 Task: Add Attachment from "Attach a link" to Card Card0000000112 in Board Board0000000028 in Workspace WS0000000010 in Trello. Add Cover Red to Card Card0000000112 in Board Board0000000028 in Workspace WS0000000010 in Trello. Add "Join Card" Button Button0000000112  to Card Card0000000112 in Board Board0000000028 in Workspace WS0000000010 in Trello. Add Description DS0000000112 to Card Card0000000112 in Board Board0000000028 in Workspace WS0000000010 in Trello. Add Comment CM0000000112 to Card Card0000000112 in Board Board0000000028 in Workspace WS0000000010 in Trello
Action: Mouse moved to (375, 573)
Screenshot: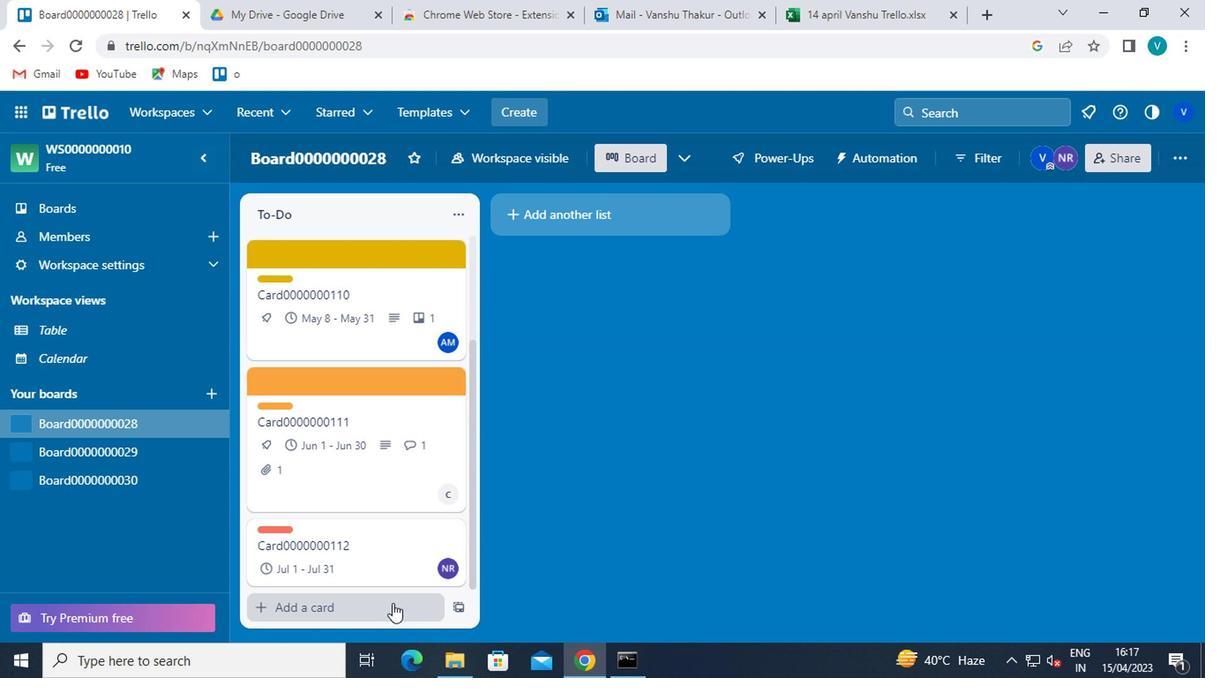 
Action: Mouse pressed left at (375, 573)
Screenshot: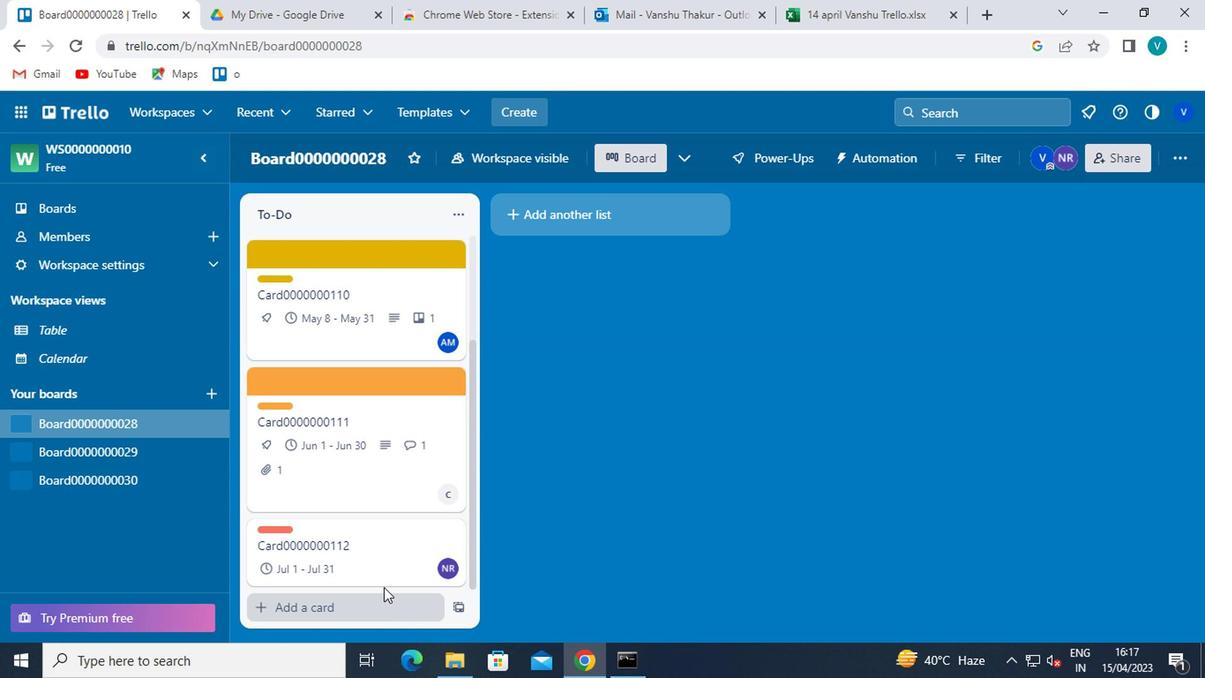 
Action: Mouse moved to (819, 443)
Screenshot: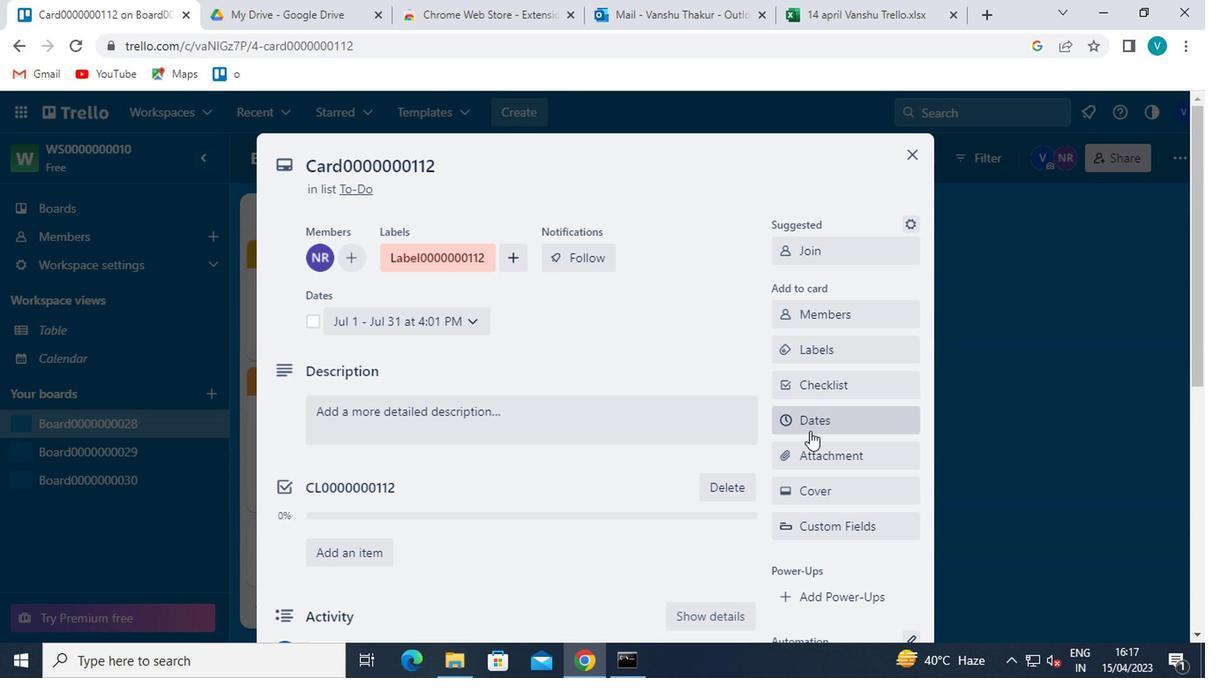 
Action: Mouse pressed left at (819, 443)
Screenshot: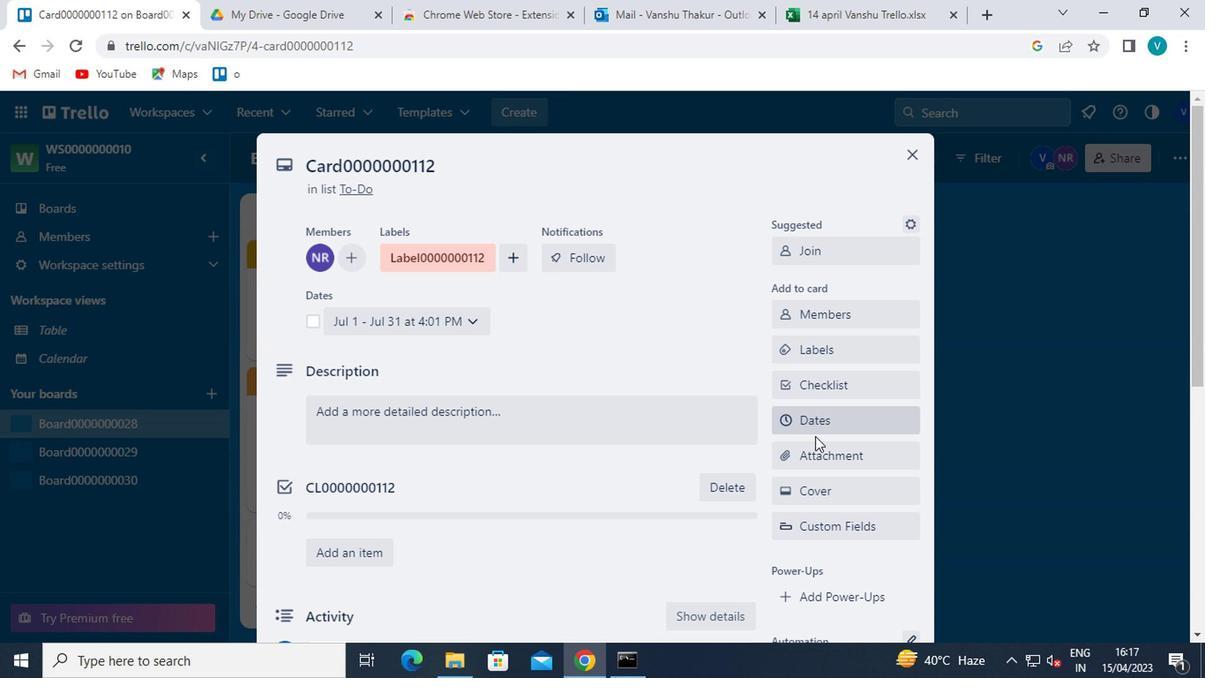
Action: Mouse moved to (844, 398)
Screenshot: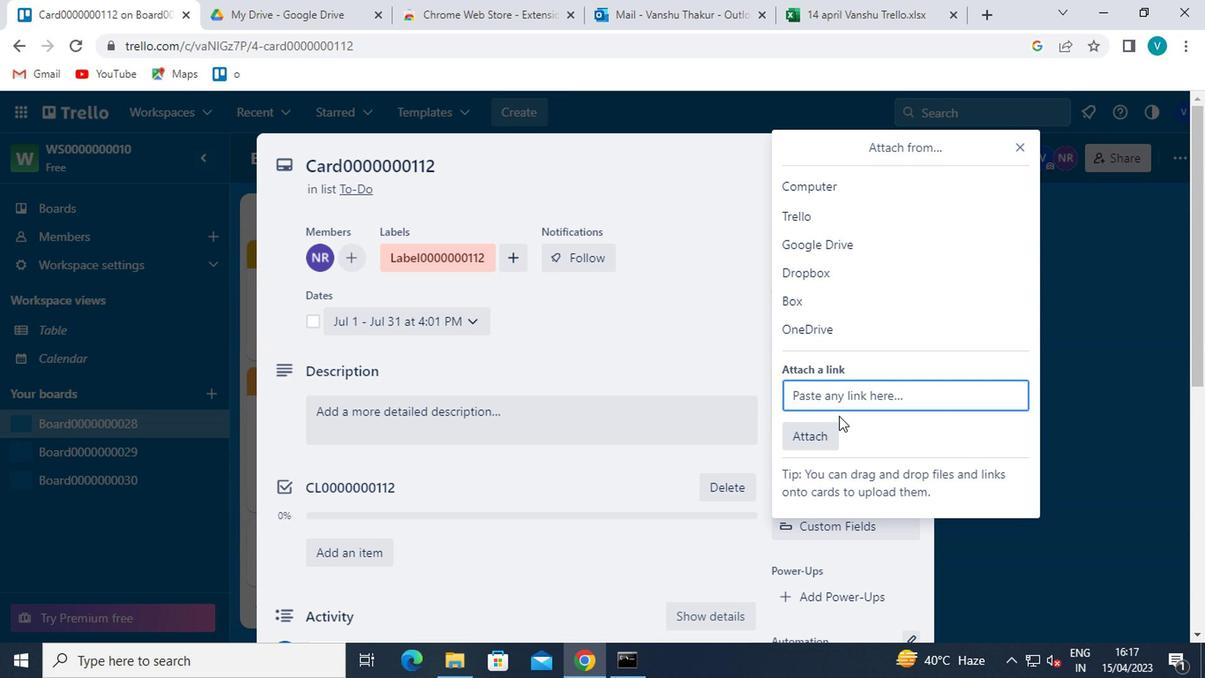 
Action: Mouse pressed left at (844, 398)
Screenshot: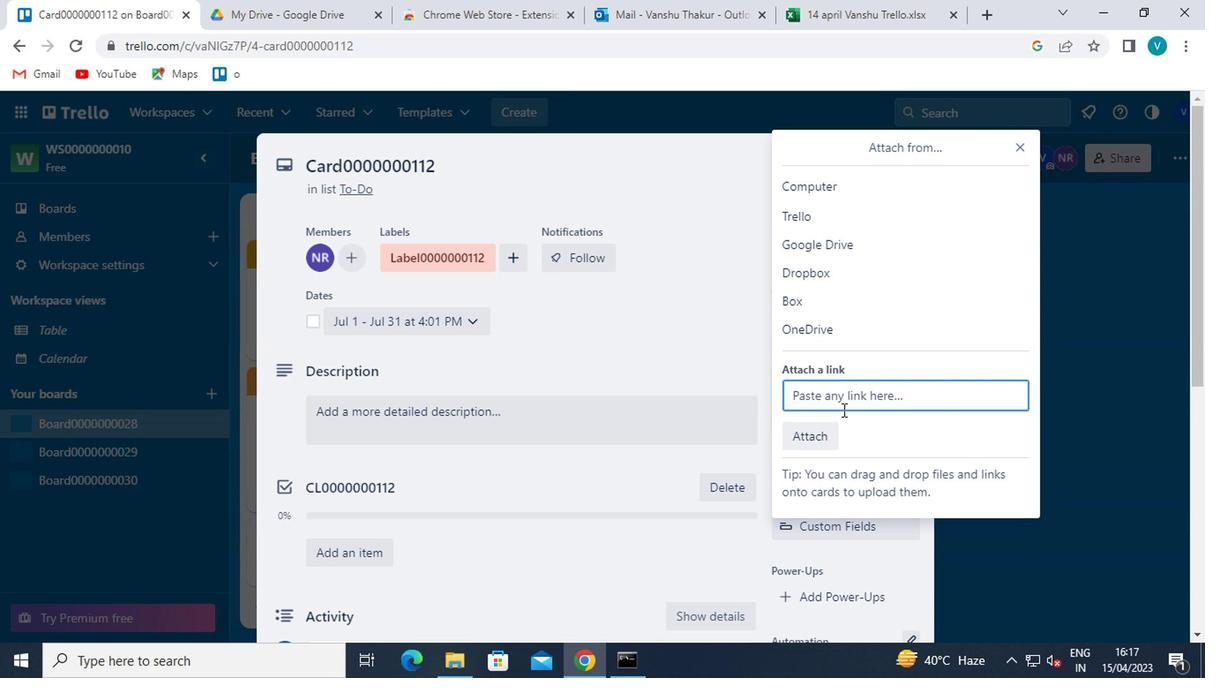 
Action: Key pressed ctrl+V
Screenshot: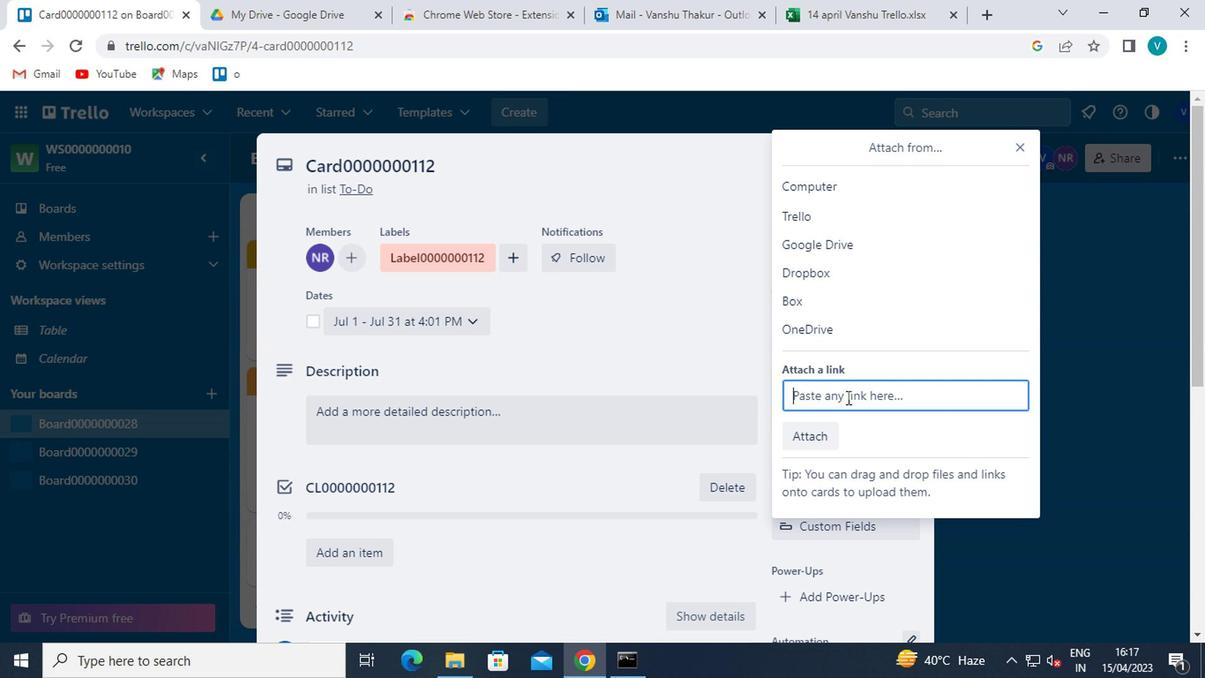 
Action: Mouse moved to (802, 499)
Screenshot: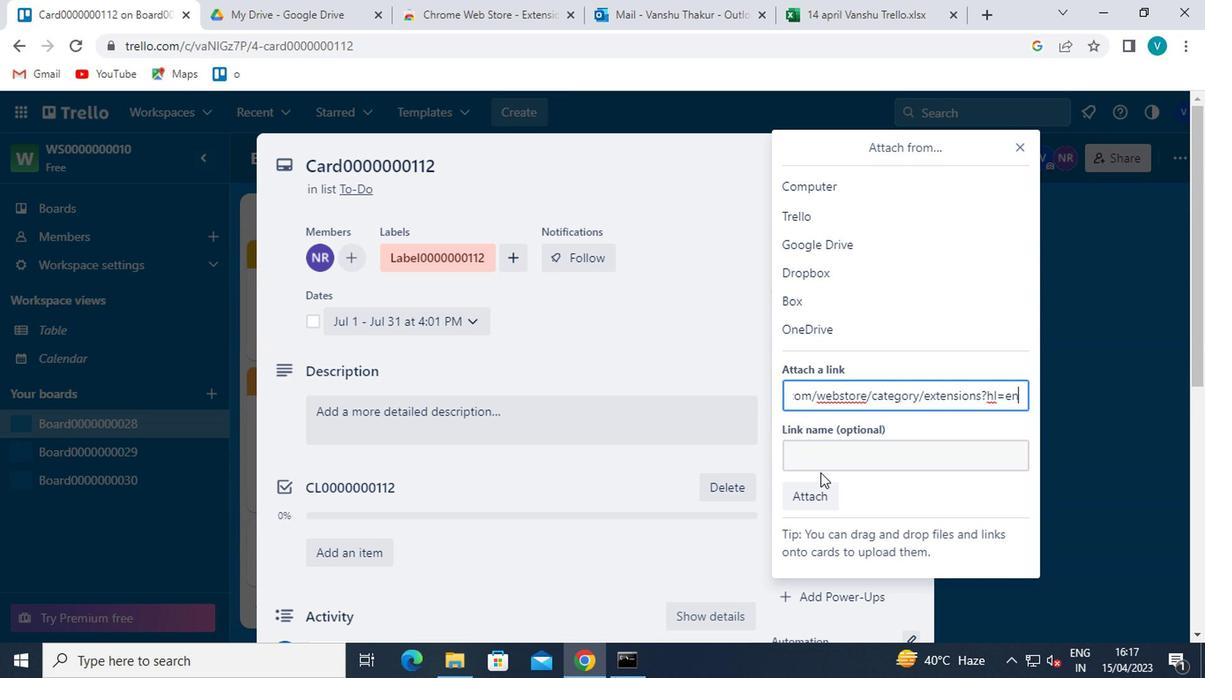 
Action: Mouse pressed left at (802, 499)
Screenshot: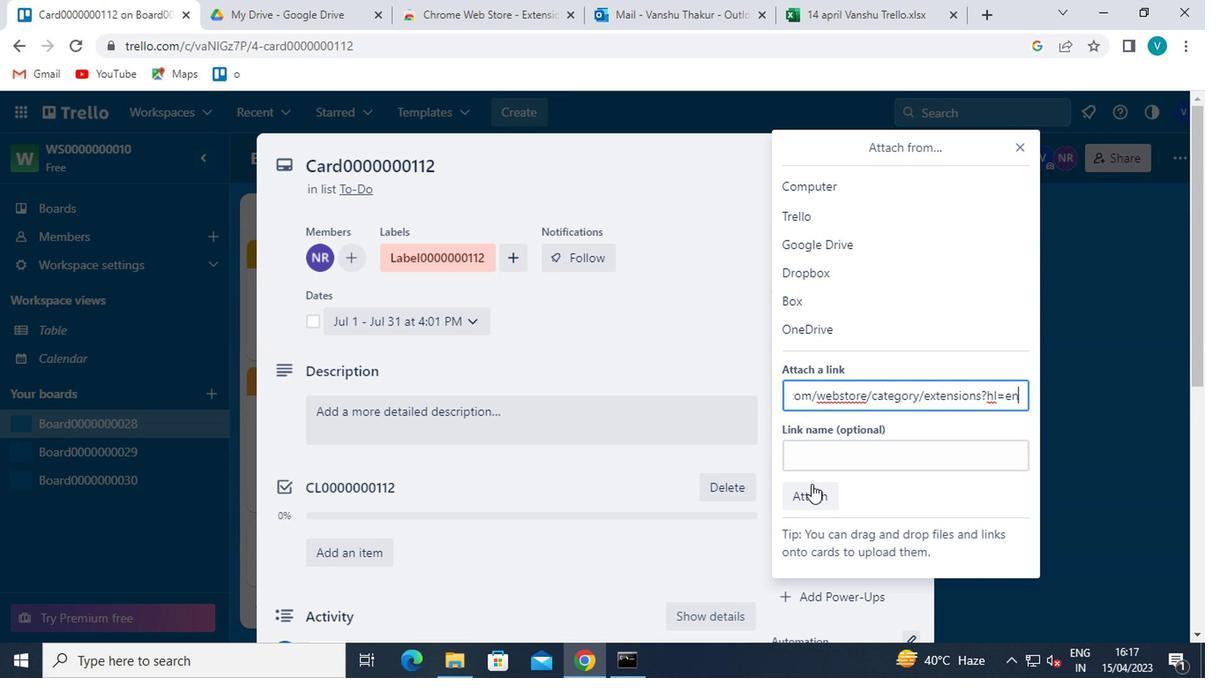 
Action: Mouse moved to (813, 483)
Screenshot: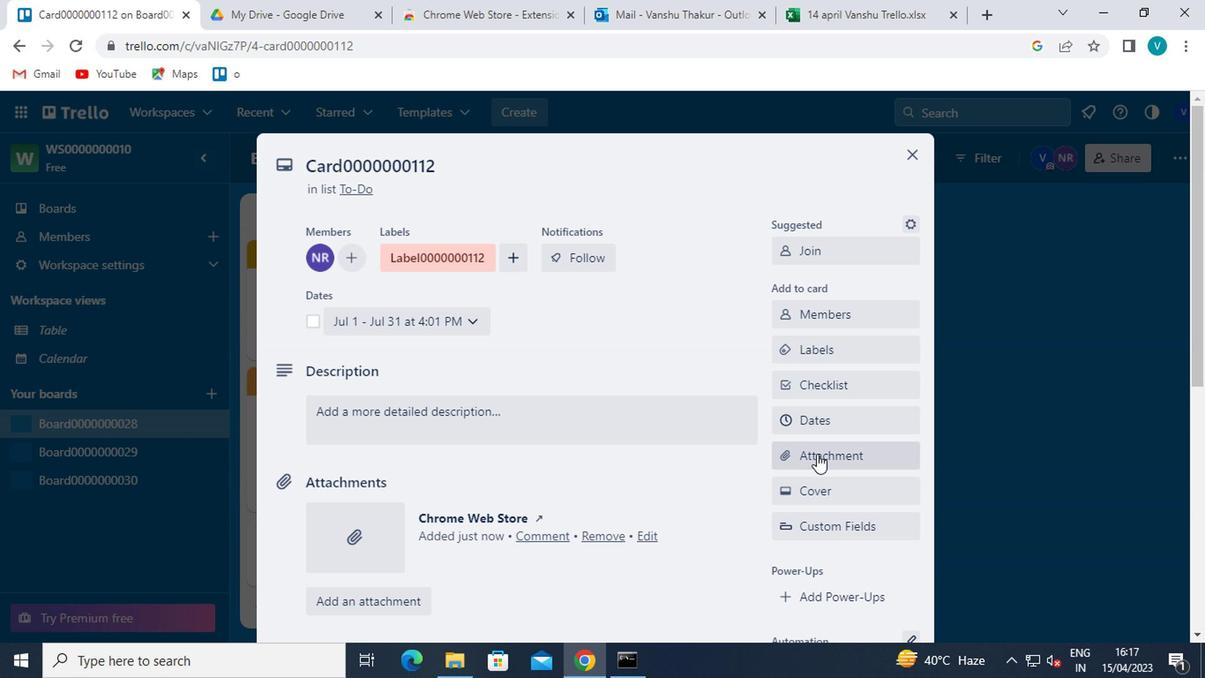 
Action: Mouse pressed left at (813, 483)
Screenshot: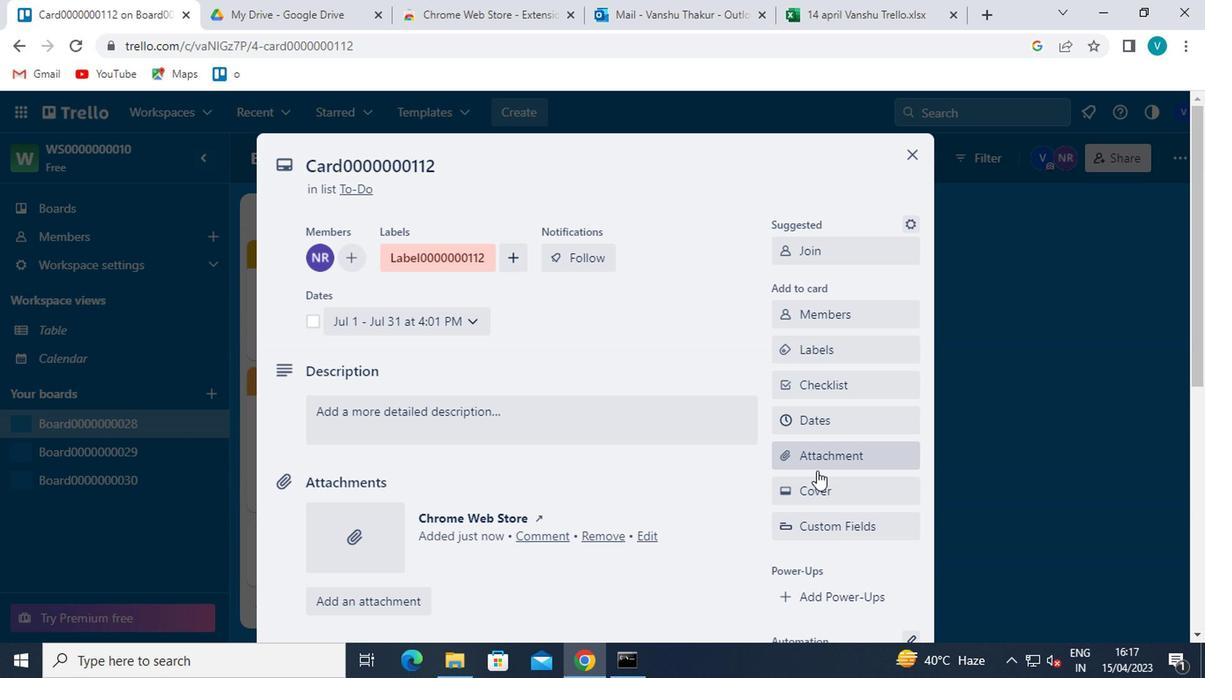
Action: Mouse moved to (960, 306)
Screenshot: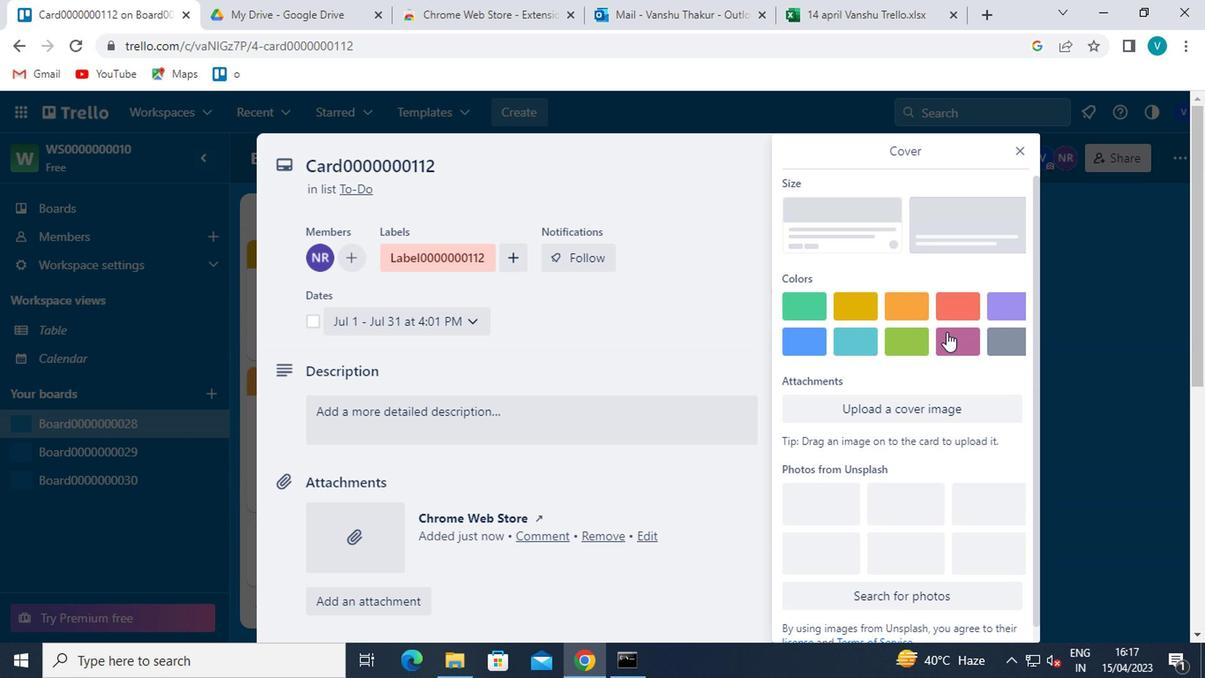 
Action: Mouse pressed left at (960, 306)
Screenshot: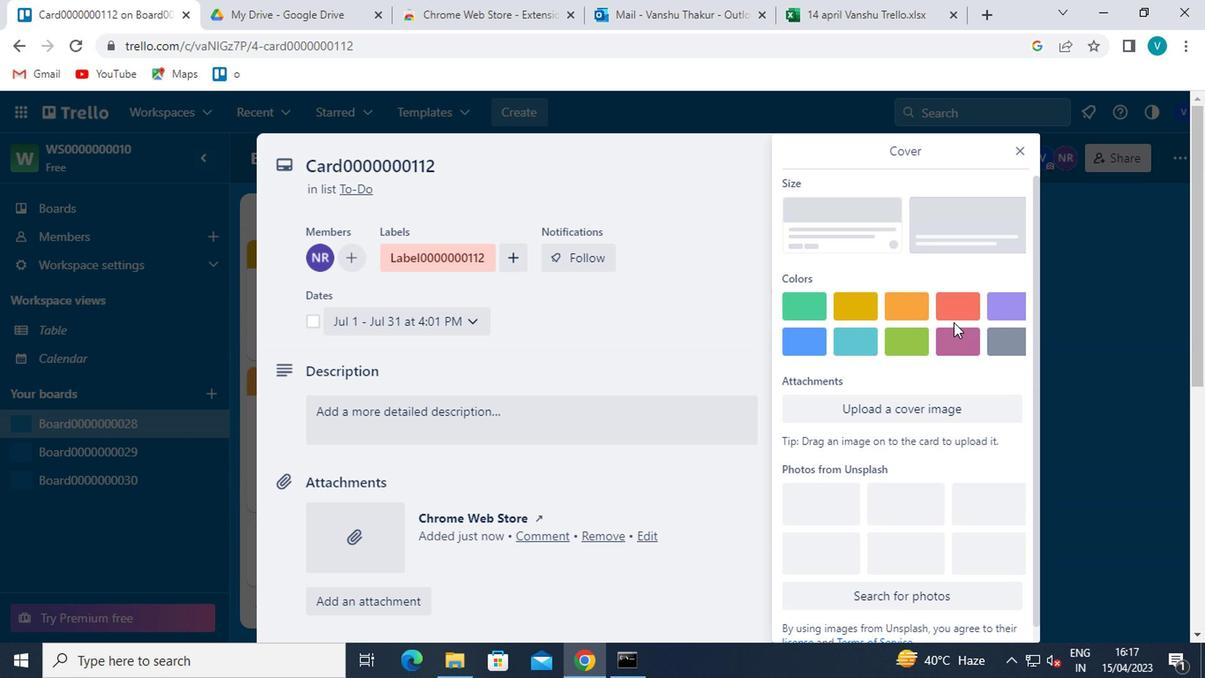 
Action: Mouse moved to (1018, 155)
Screenshot: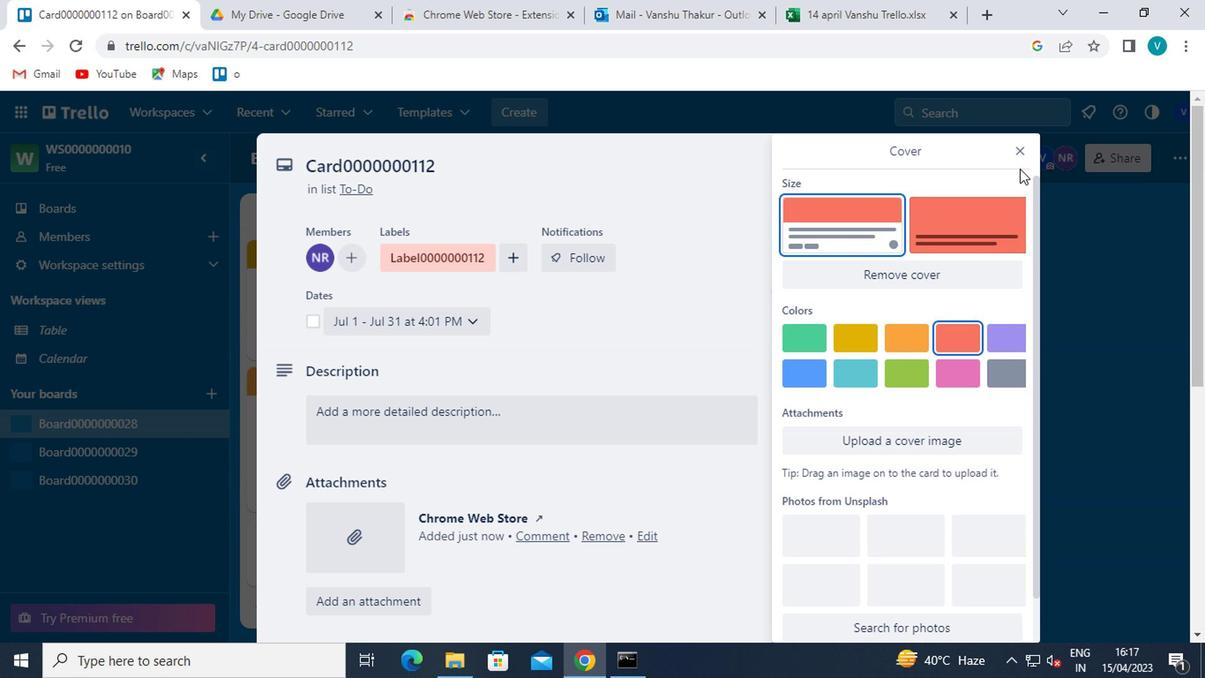 
Action: Mouse pressed left at (1018, 155)
Screenshot: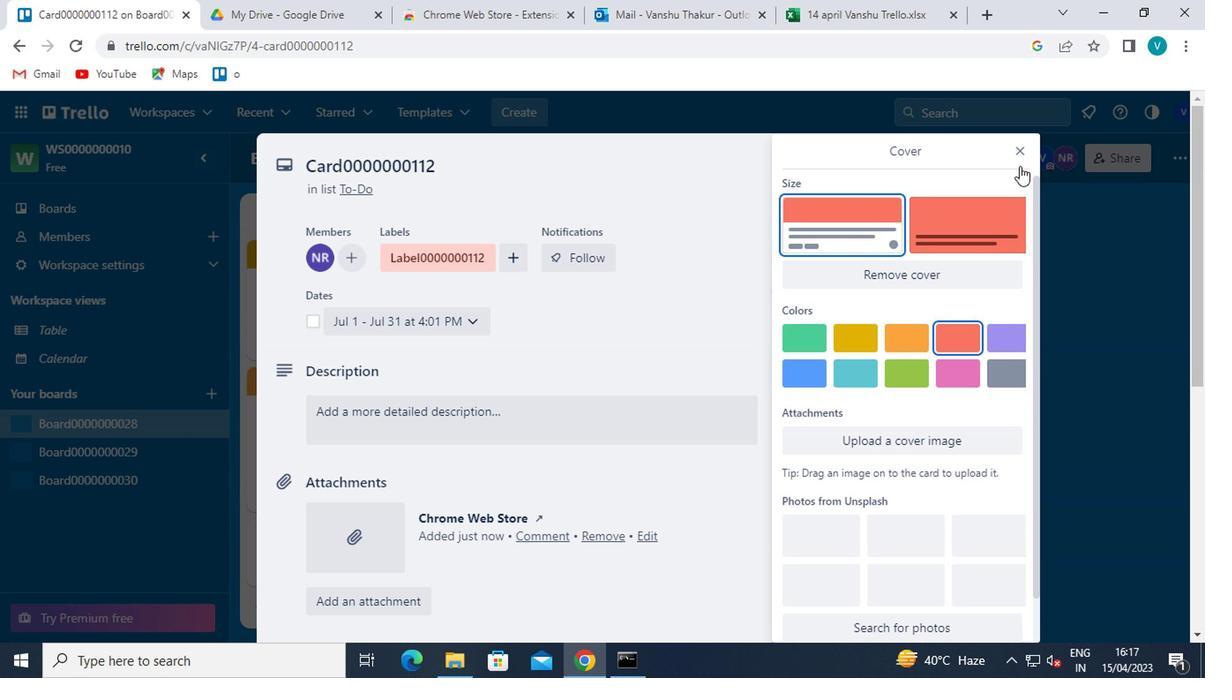 
Action: Mouse moved to (883, 489)
Screenshot: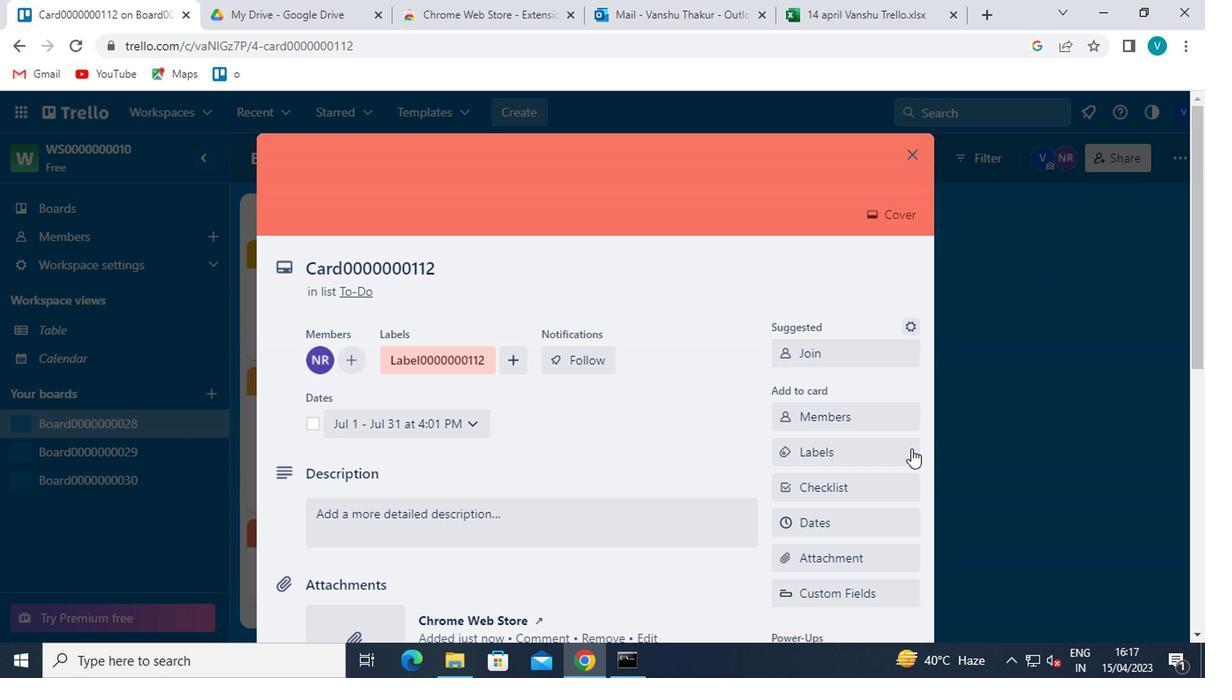 
Action: Mouse scrolled (883, 488) with delta (0, -1)
Screenshot: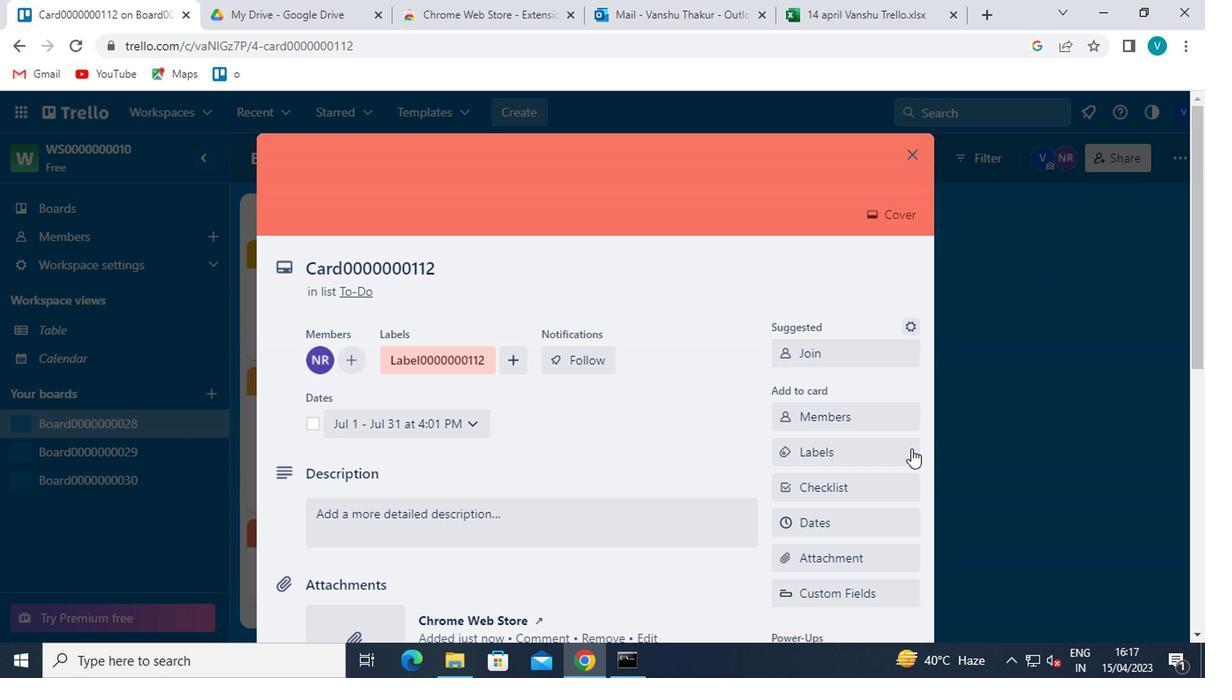 
Action: Mouse moved to (881, 490)
Screenshot: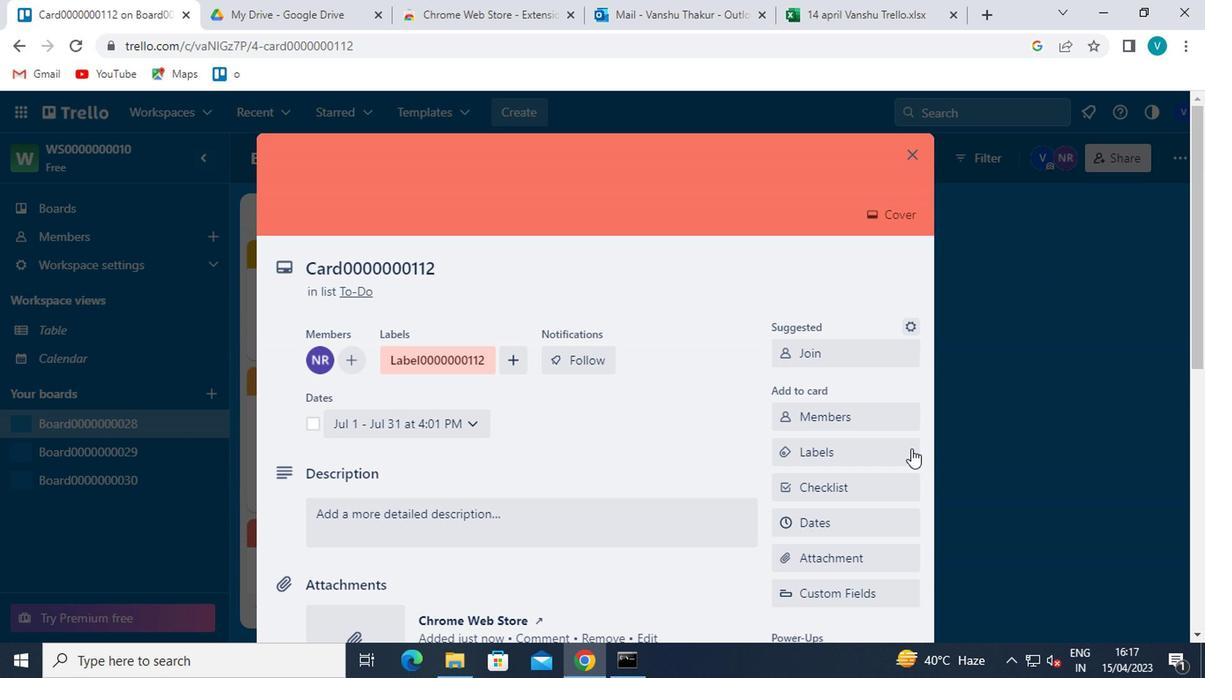
Action: Mouse scrolled (881, 489) with delta (0, 0)
Screenshot: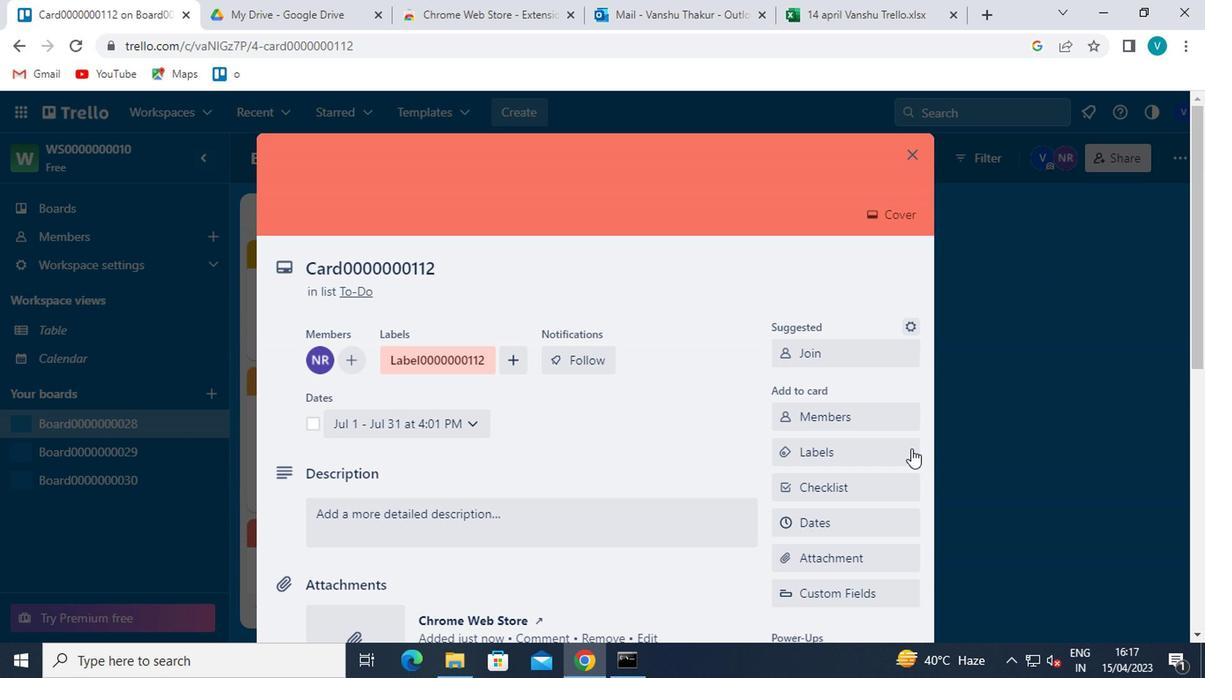 
Action: Mouse moved to (881, 491)
Screenshot: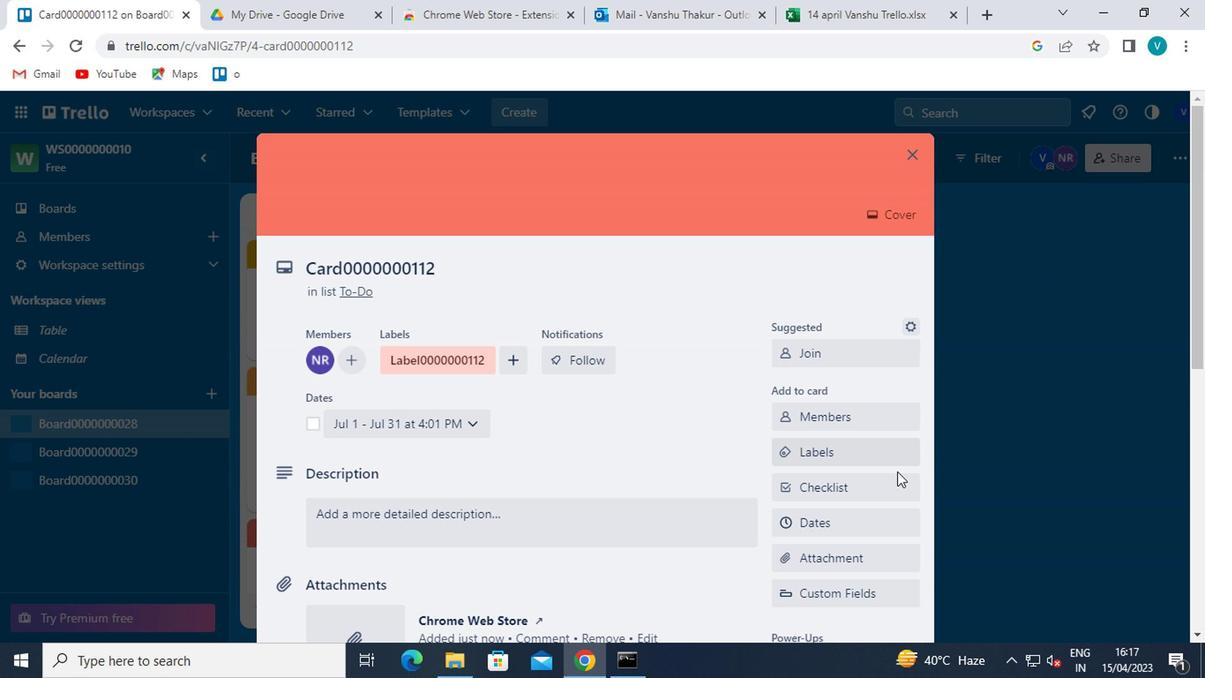 
Action: Mouse scrolled (881, 490) with delta (0, -1)
Screenshot: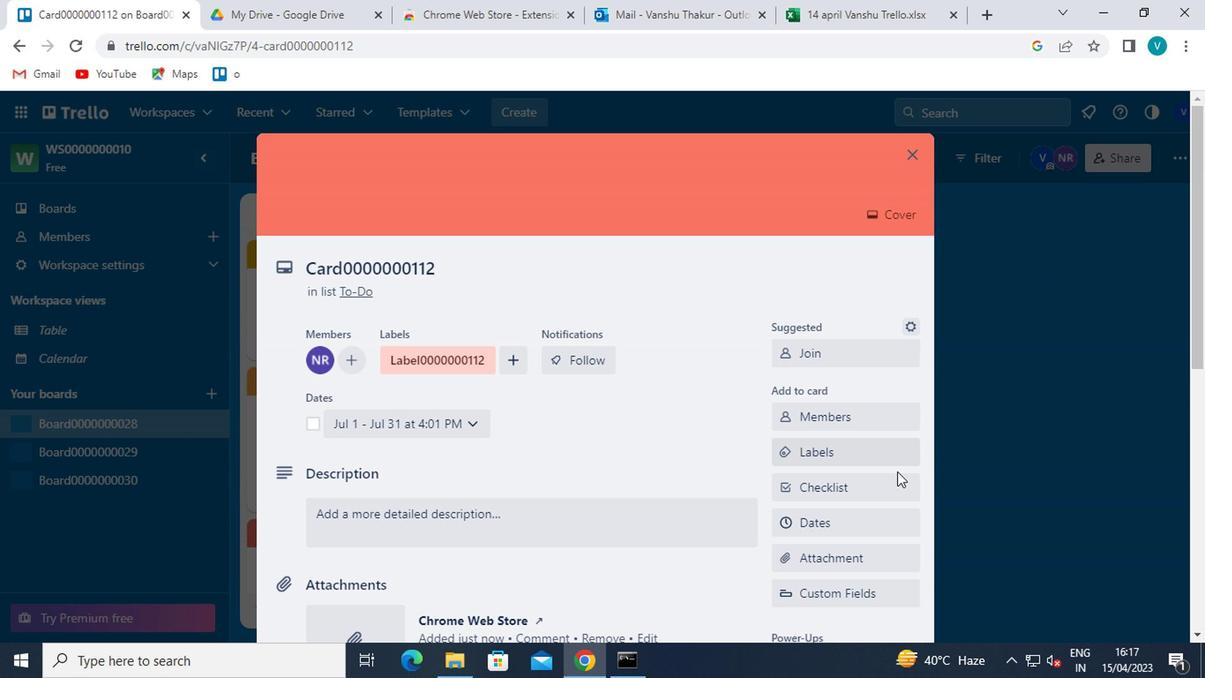 
Action: Mouse moved to (826, 589)
Screenshot: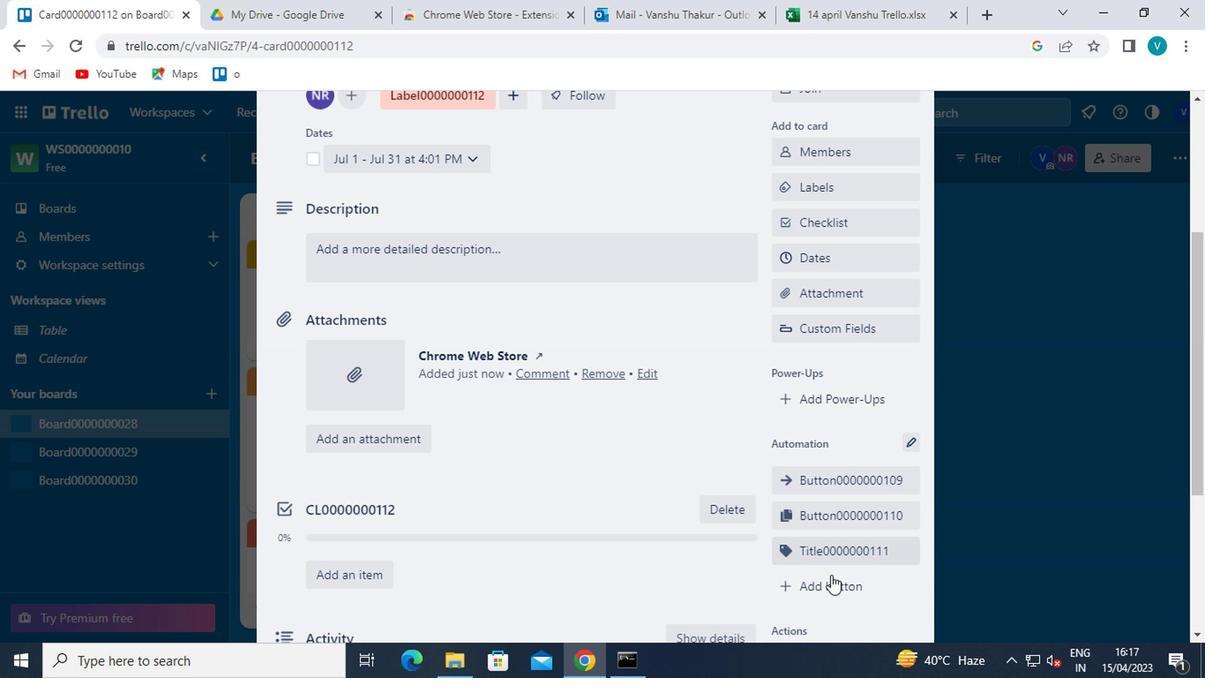 
Action: Mouse pressed left at (826, 589)
Screenshot: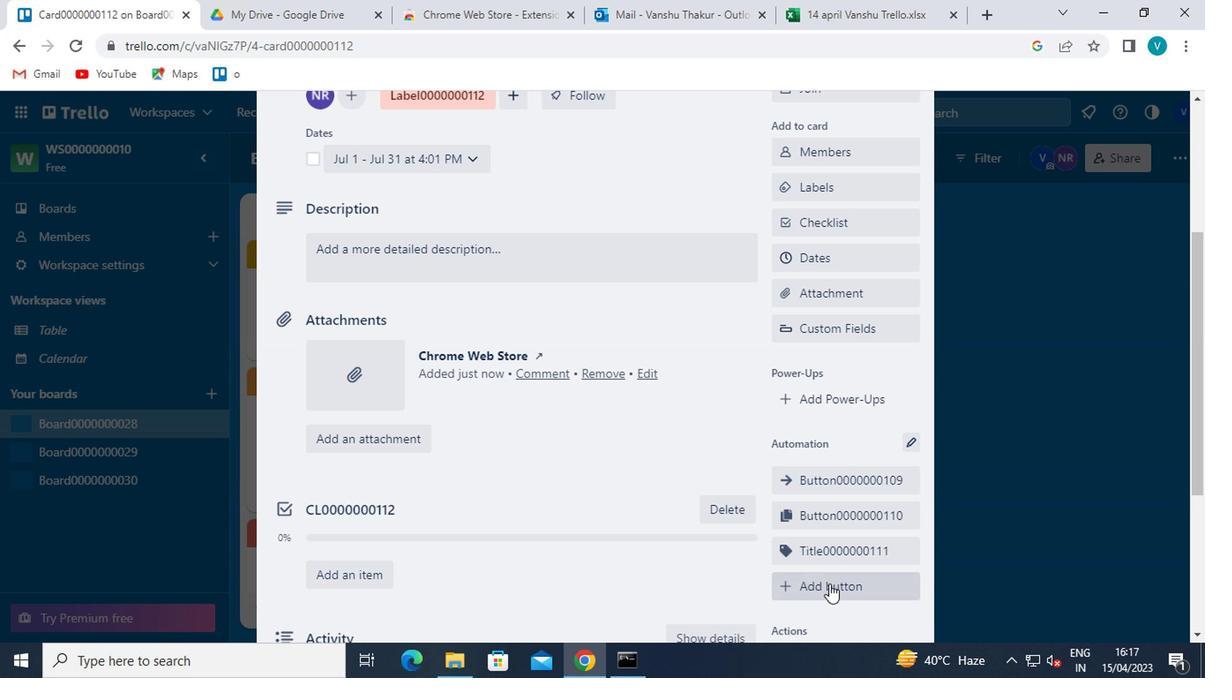 
Action: Mouse moved to (849, 336)
Screenshot: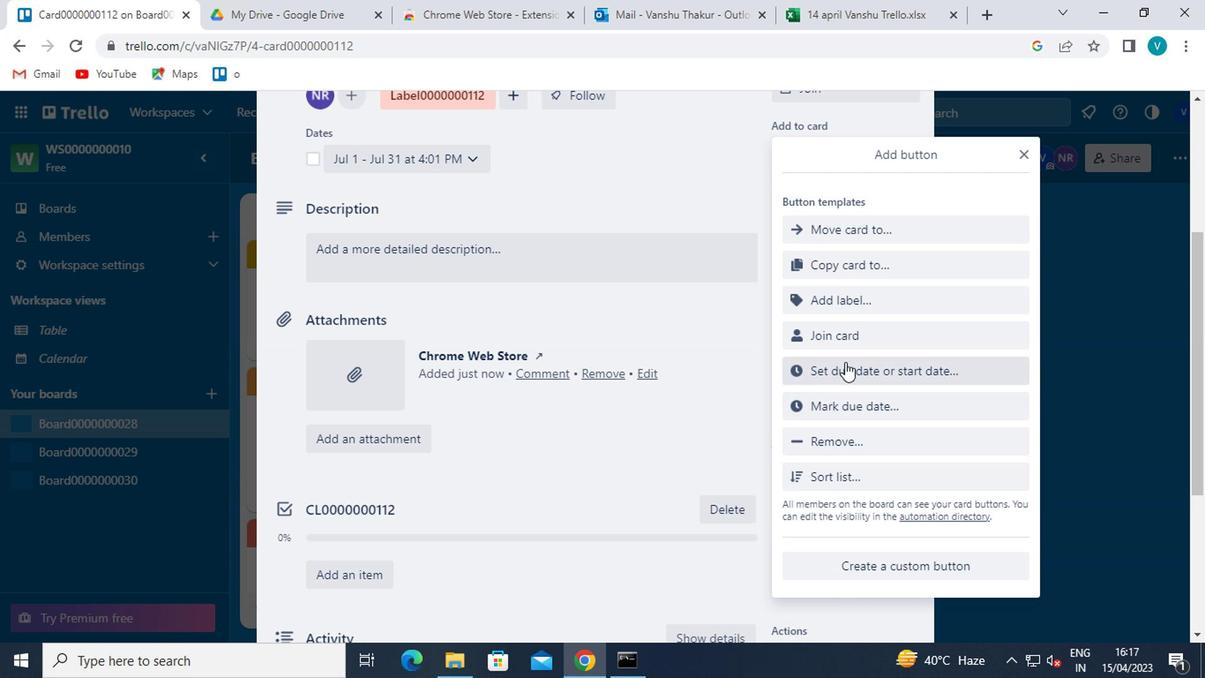 
Action: Mouse pressed left at (849, 336)
Screenshot: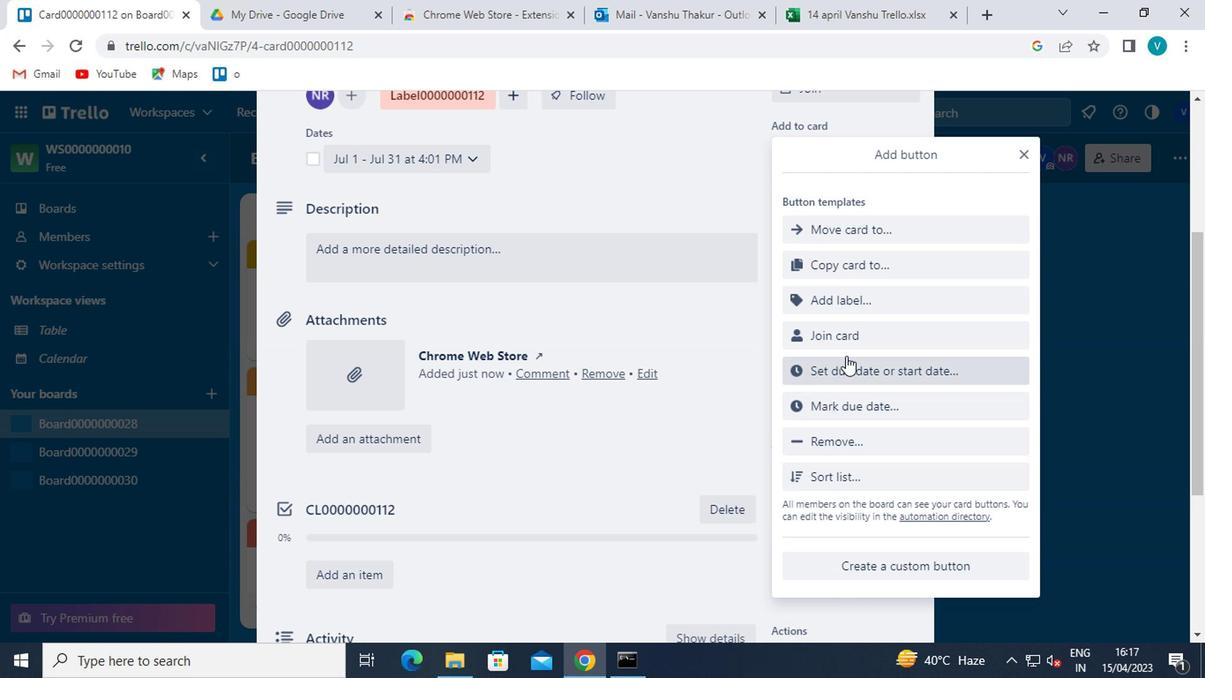 
Action: Mouse pressed left at (849, 336)
Screenshot: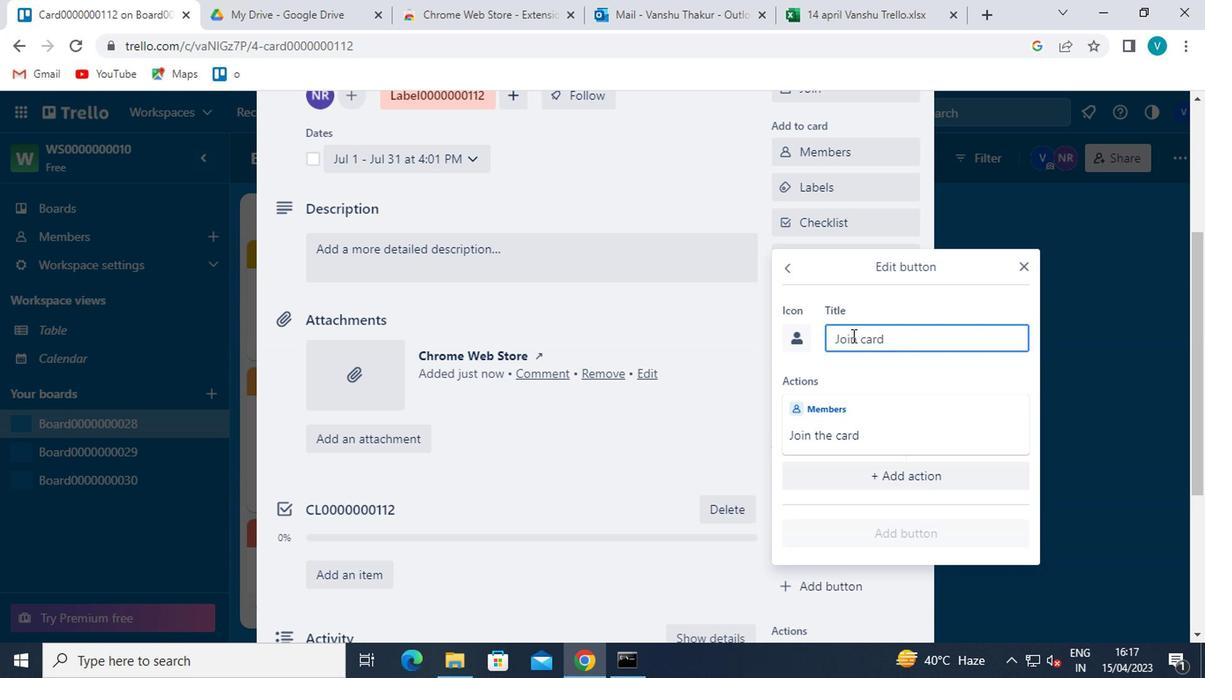
Action: Key pressed <Key.shift>ctrl+BUTTON0000000112
Screenshot: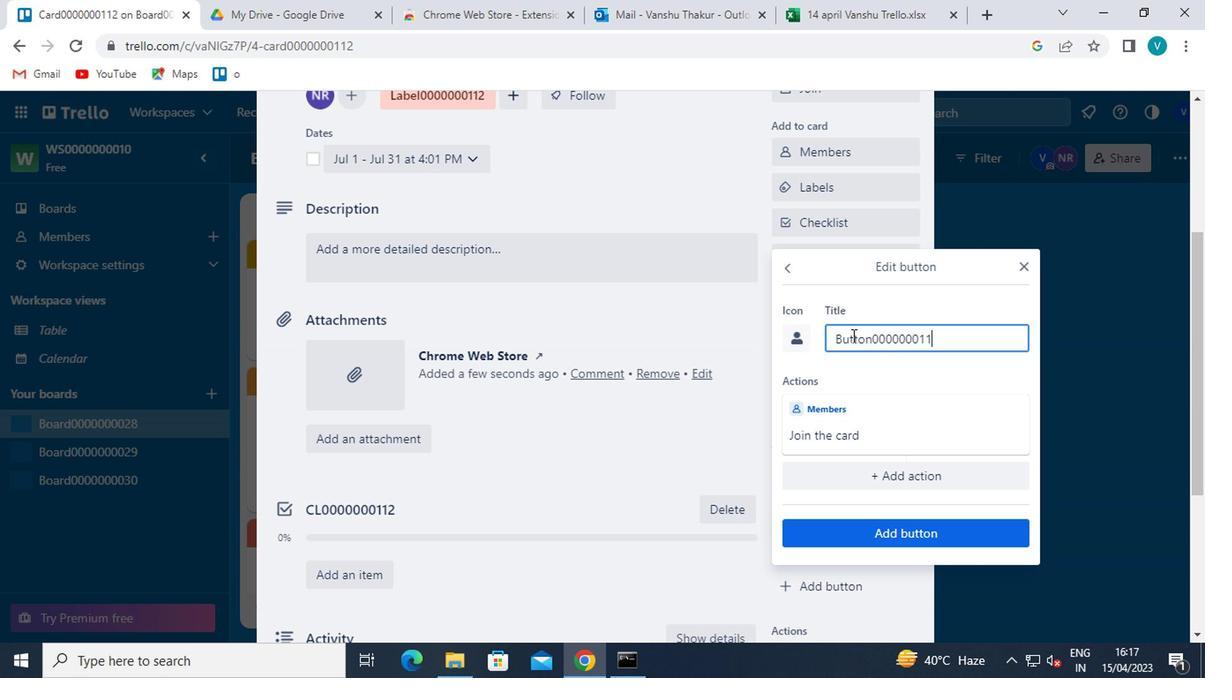 
Action: Mouse moved to (871, 531)
Screenshot: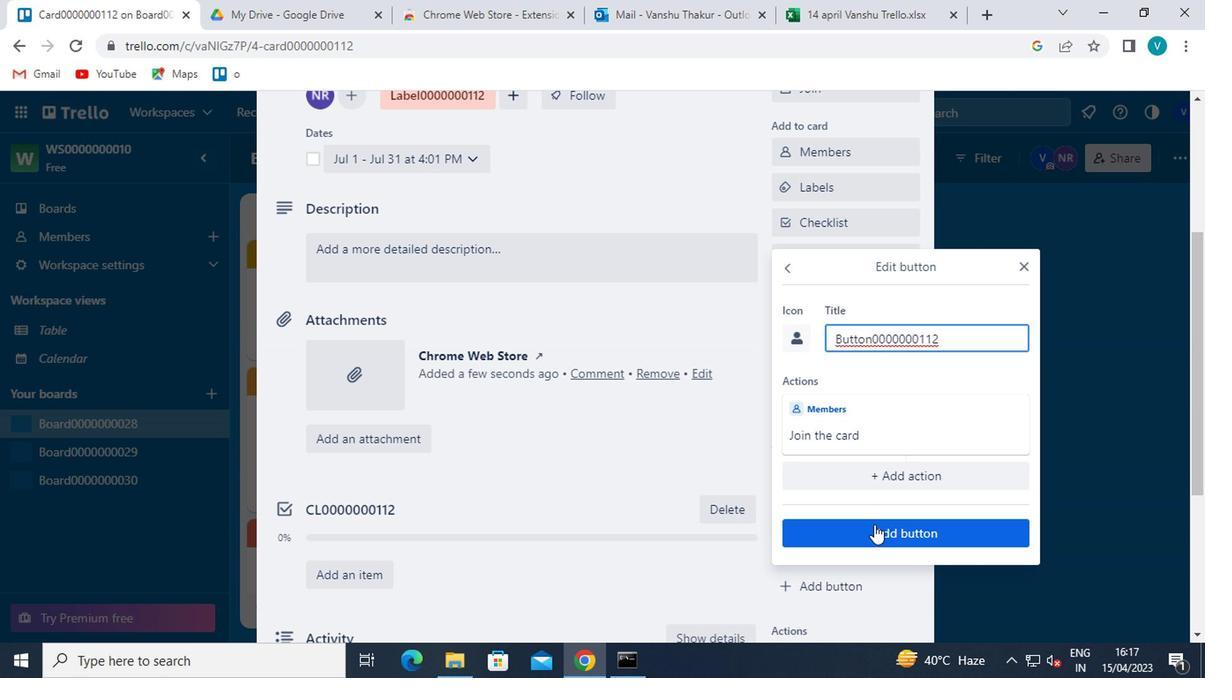 
Action: Mouse pressed left at (871, 531)
Screenshot: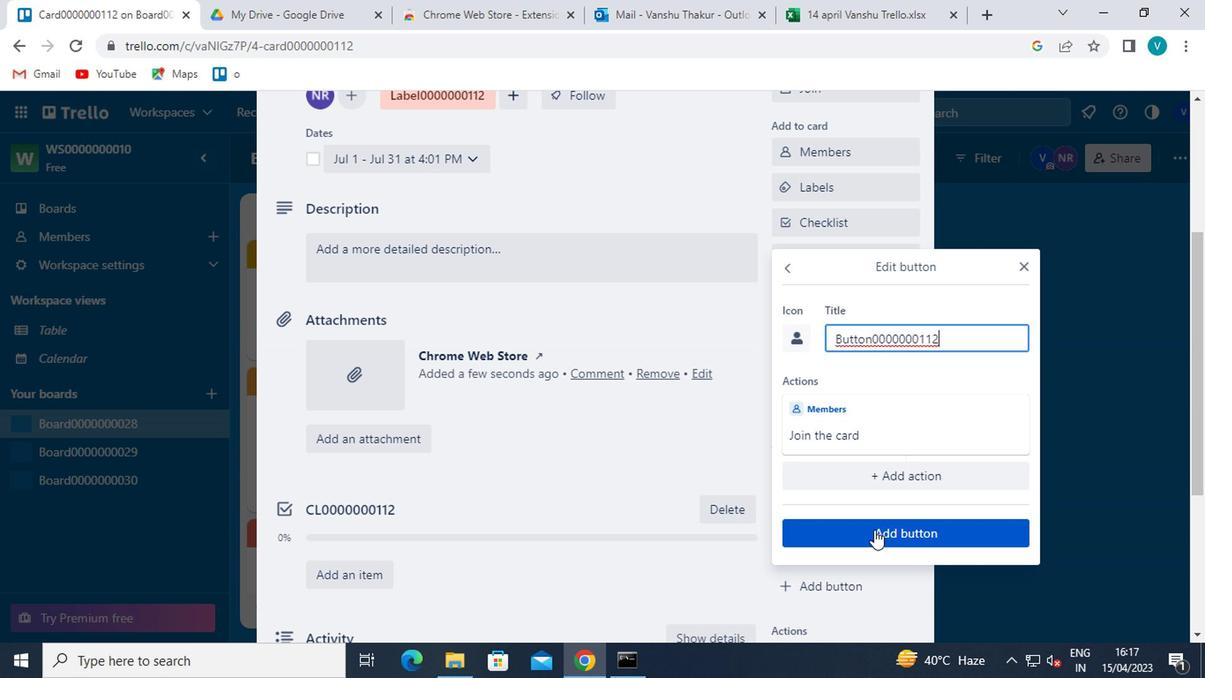 
Action: Mouse moved to (492, 250)
Screenshot: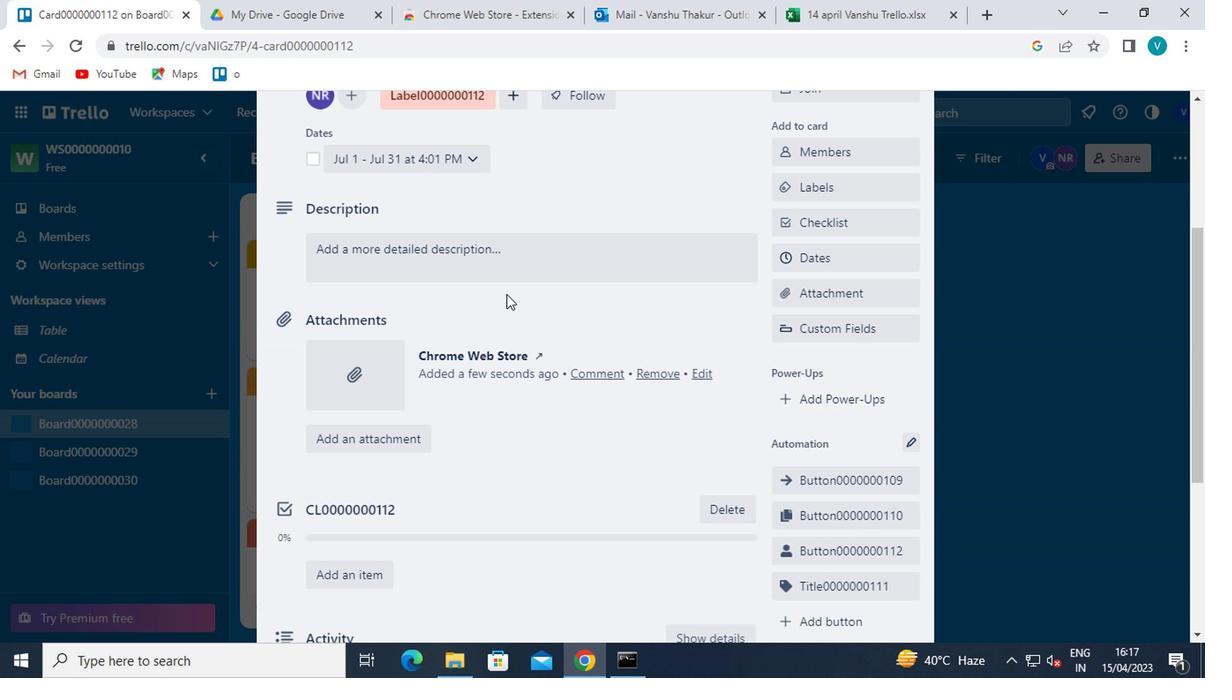
Action: Mouse pressed left at (492, 250)
Screenshot: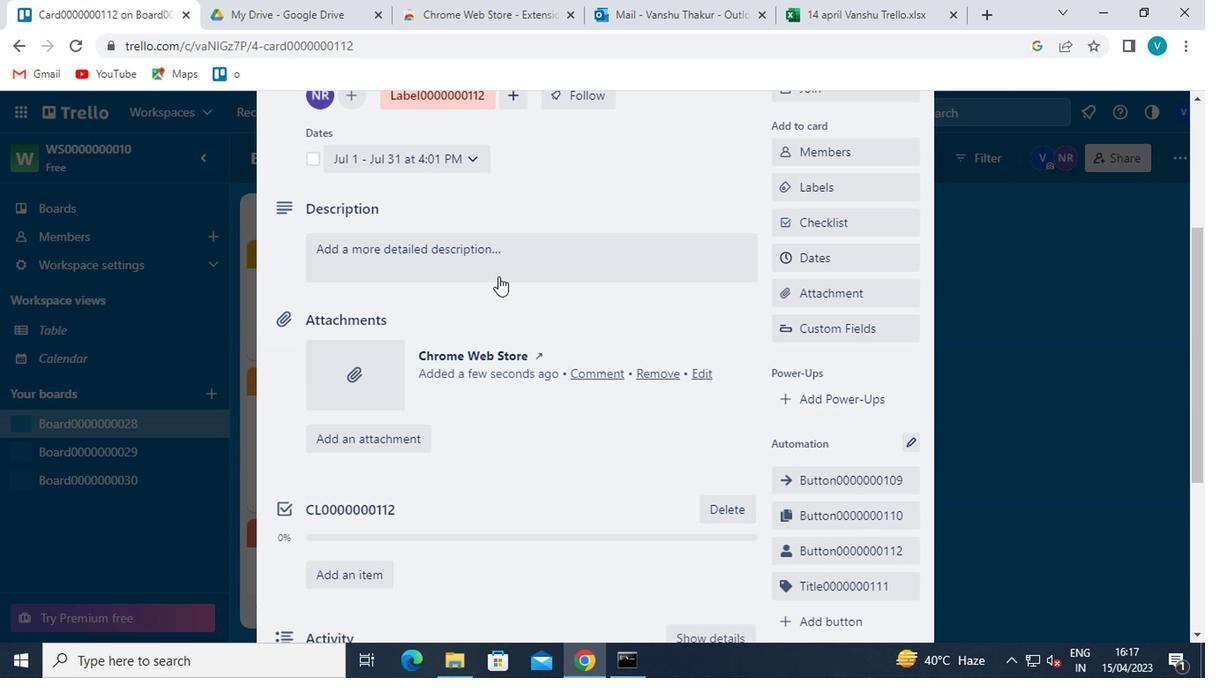 
Action: Key pressed <Key.shift>DS0000000112
Screenshot: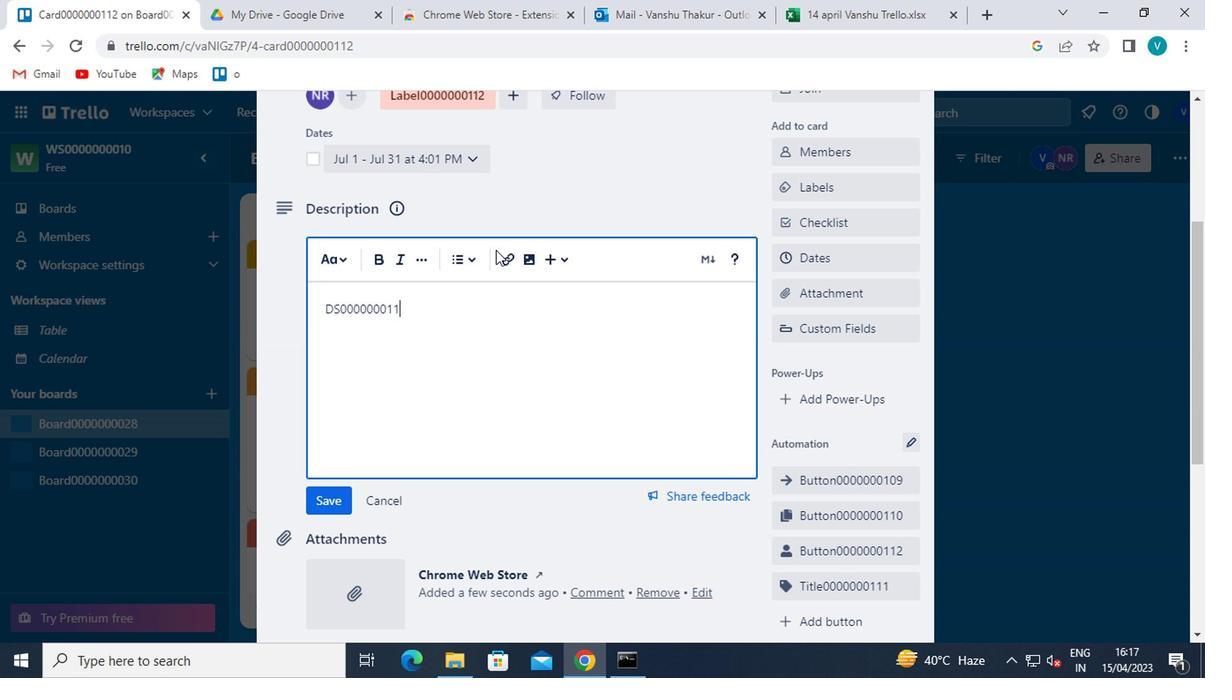 
Action: Mouse moved to (336, 496)
Screenshot: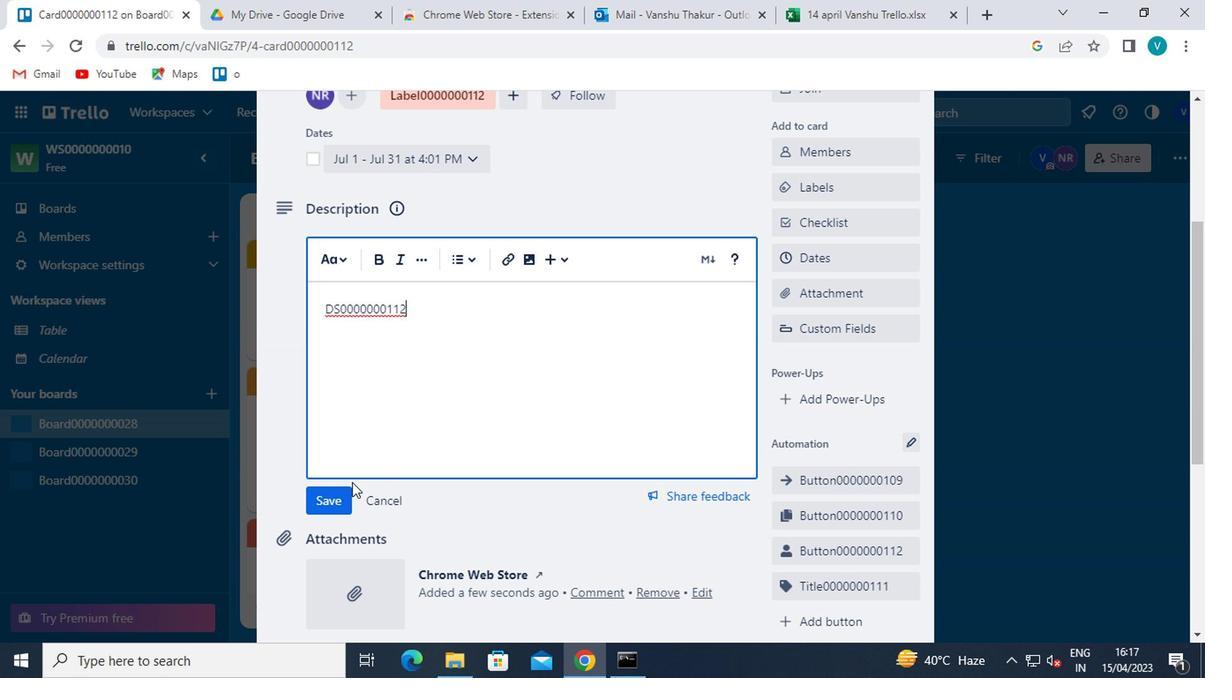
Action: Mouse pressed left at (336, 496)
Screenshot: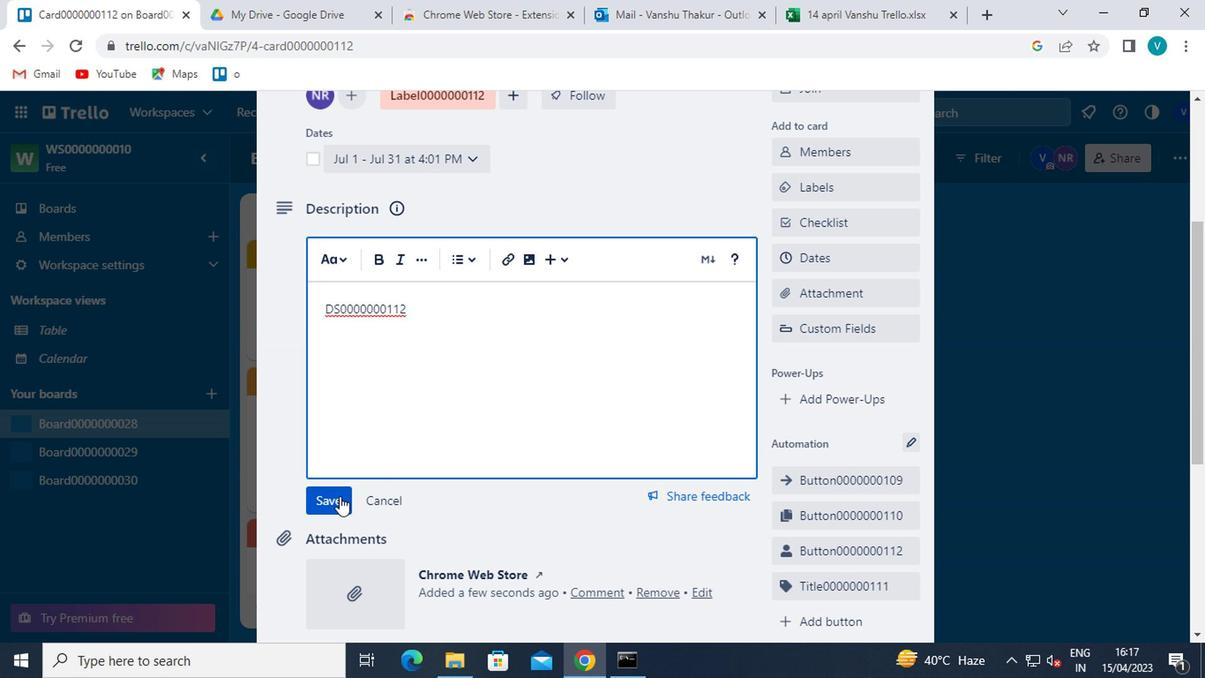 
Action: Mouse moved to (377, 466)
Screenshot: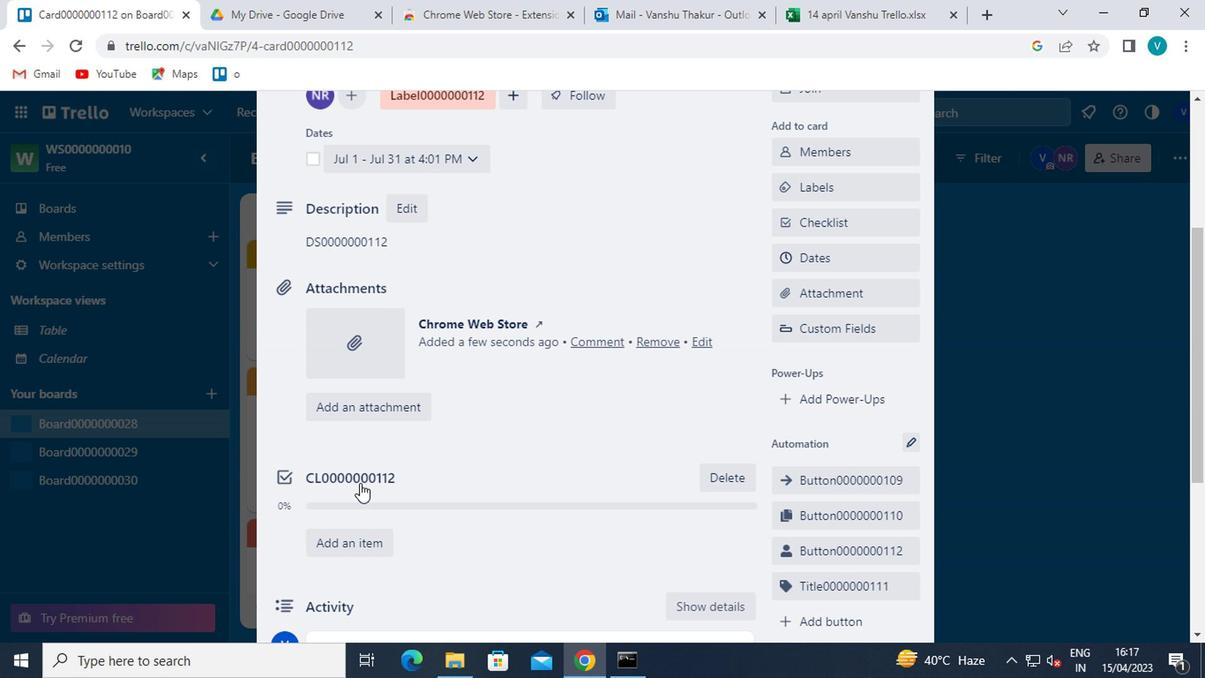 
Action: Mouse scrolled (377, 465) with delta (0, 0)
Screenshot: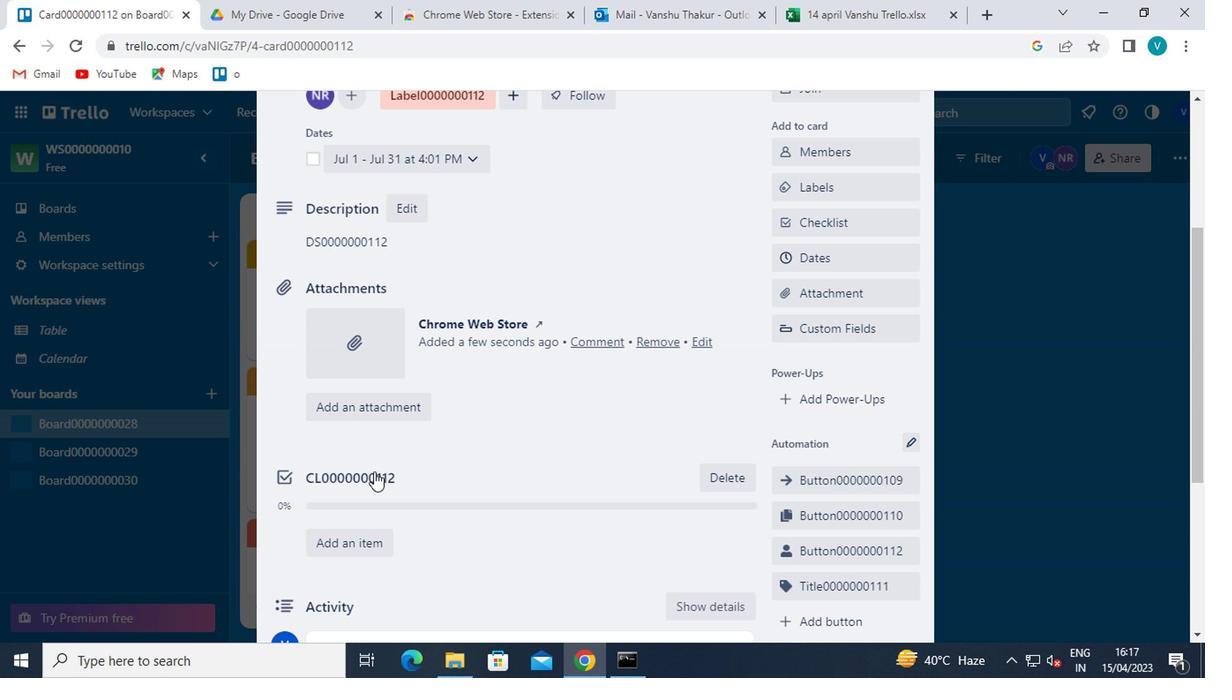 
Action: Mouse scrolled (377, 465) with delta (0, 0)
Screenshot: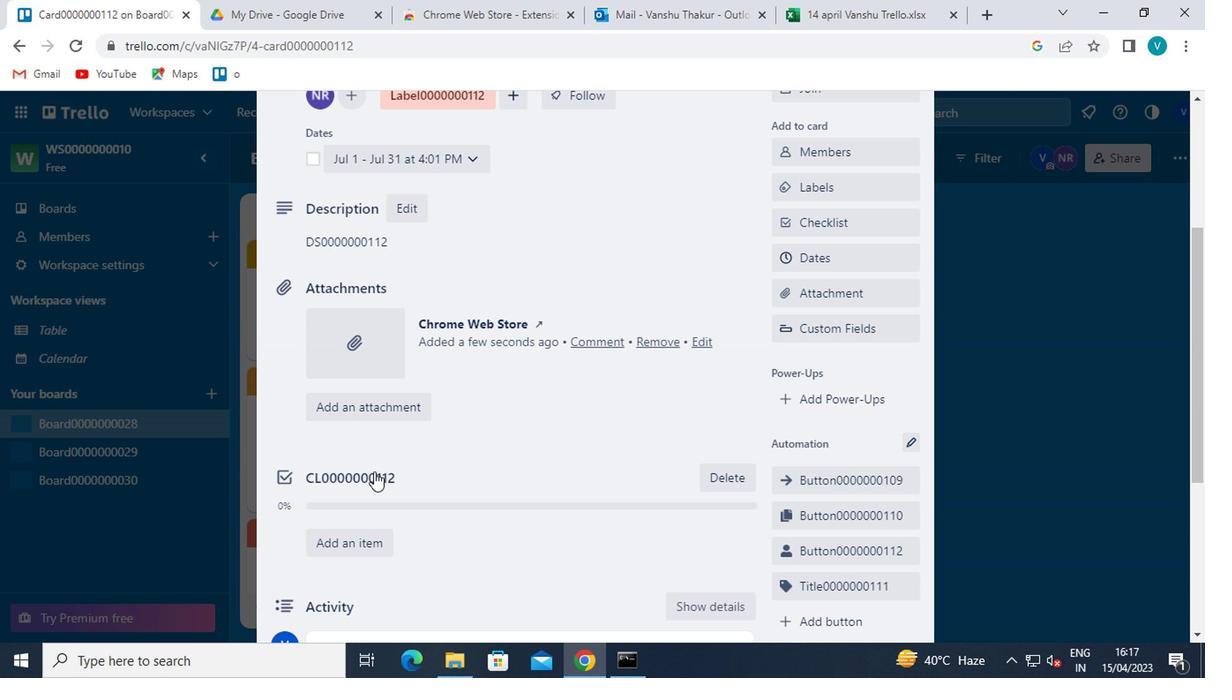 
Action: Mouse scrolled (377, 465) with delta (0, 0)
Screenshot: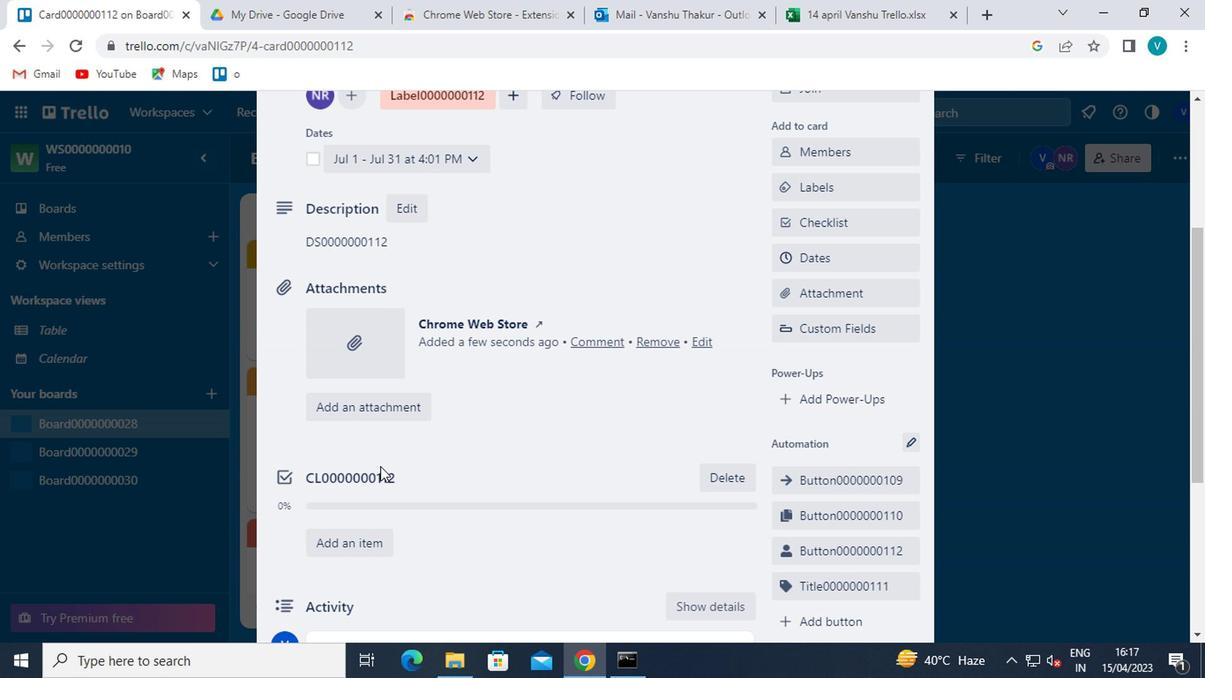 
Action: Mouse scrolled (377, 465) with delta (0, 0)
Screenshot: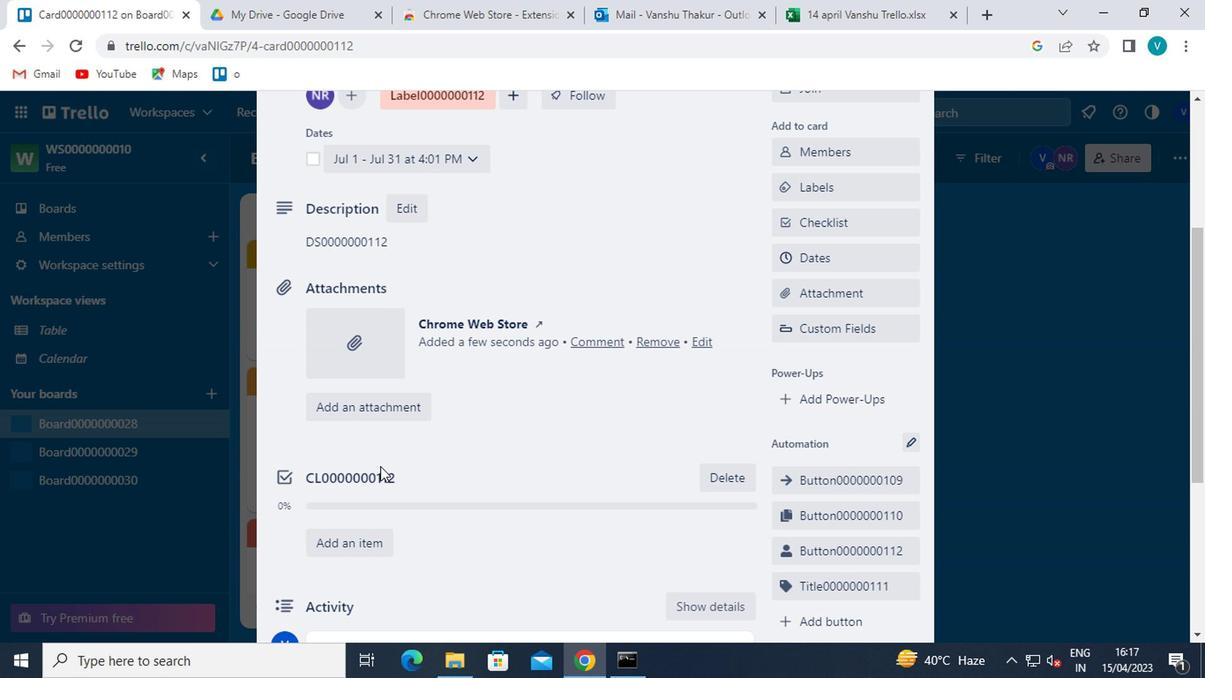 
Action: Mouse scrolled (377, 465) with delta (0, 0)
Screenshot: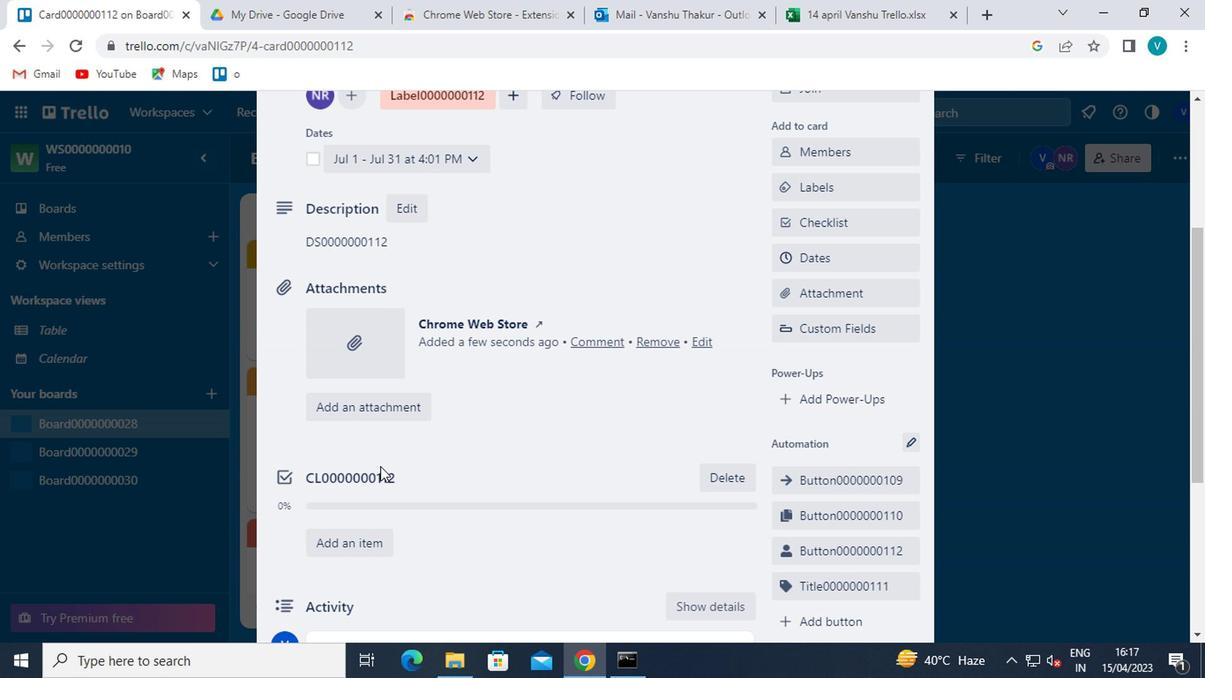 
Action: Mouse moved to (425, 327)
Screenshot: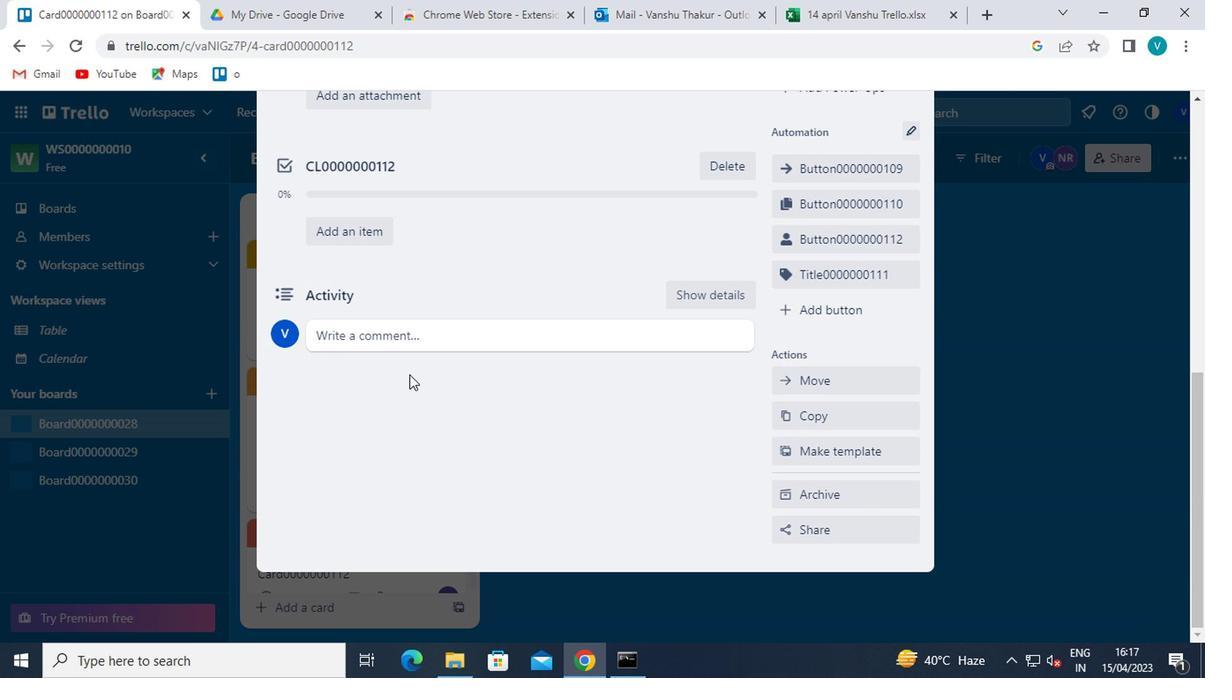 
Action: Mouse pressed left at (425, 327)
Screenshot: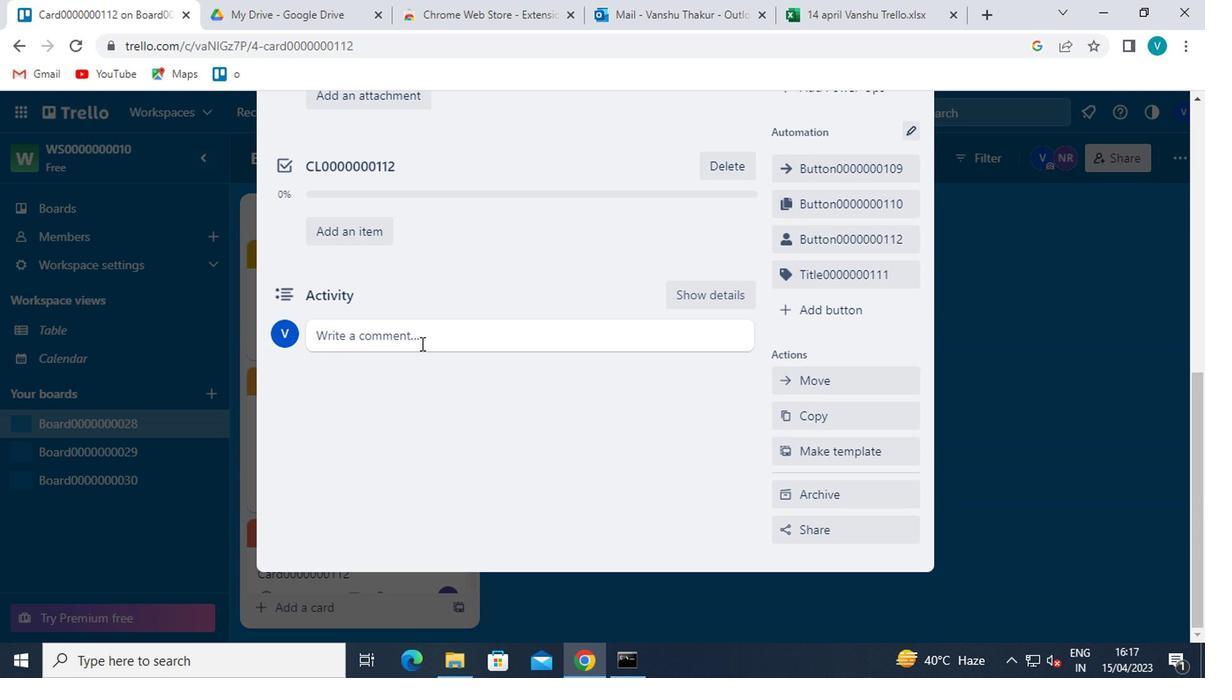 
Action: Mouse moved to (427, 326)
Screenshot: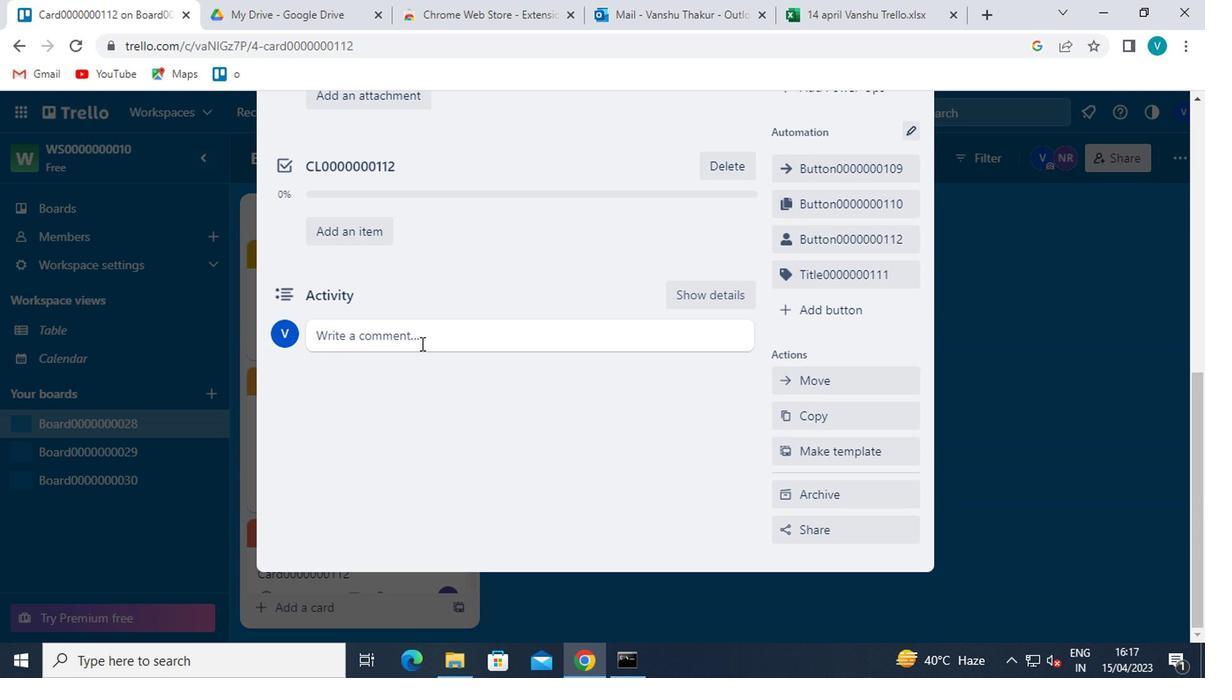 
Action: Key pressed <Key.shift>CM0000000112
Screenshot: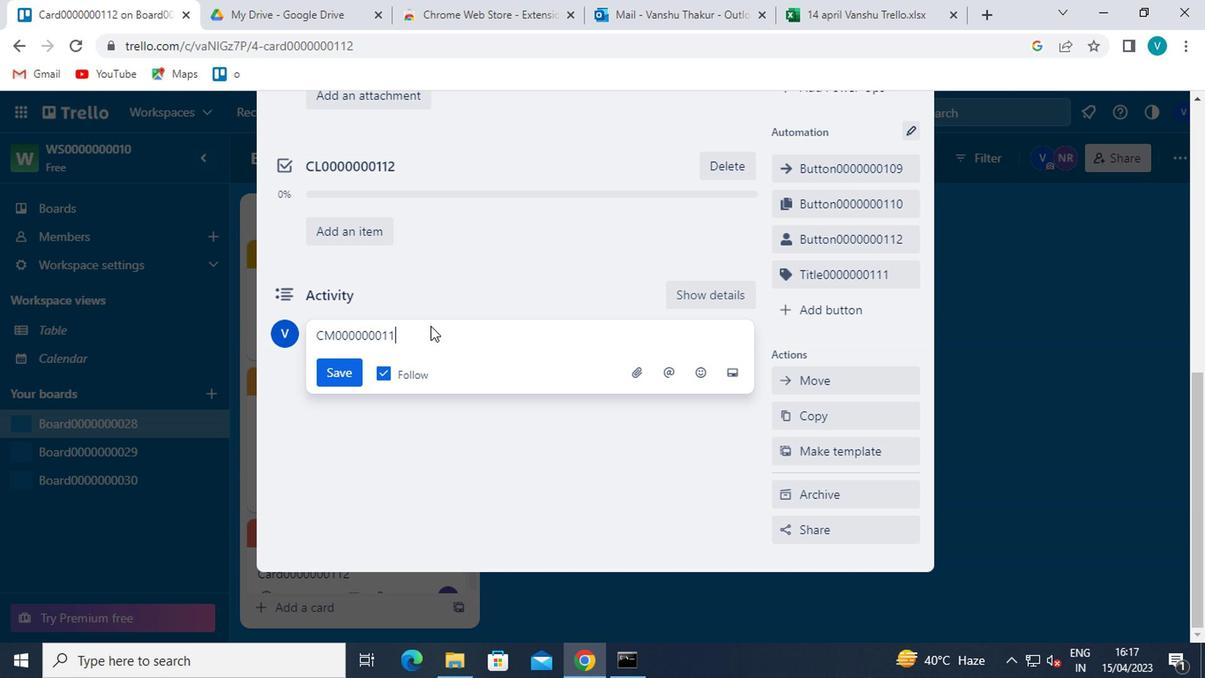 
Action: Mouse moved to (341, 369)
Screenshot: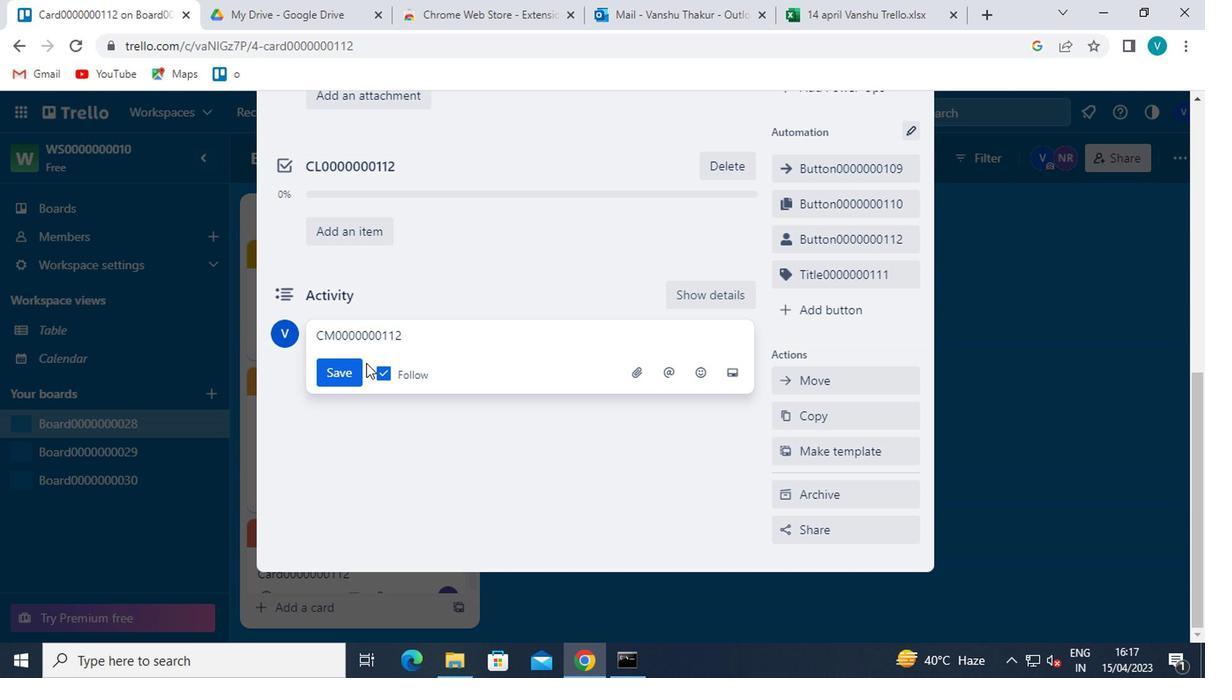 
Action: Mouse pressed left at (341, 369)
Screenshot: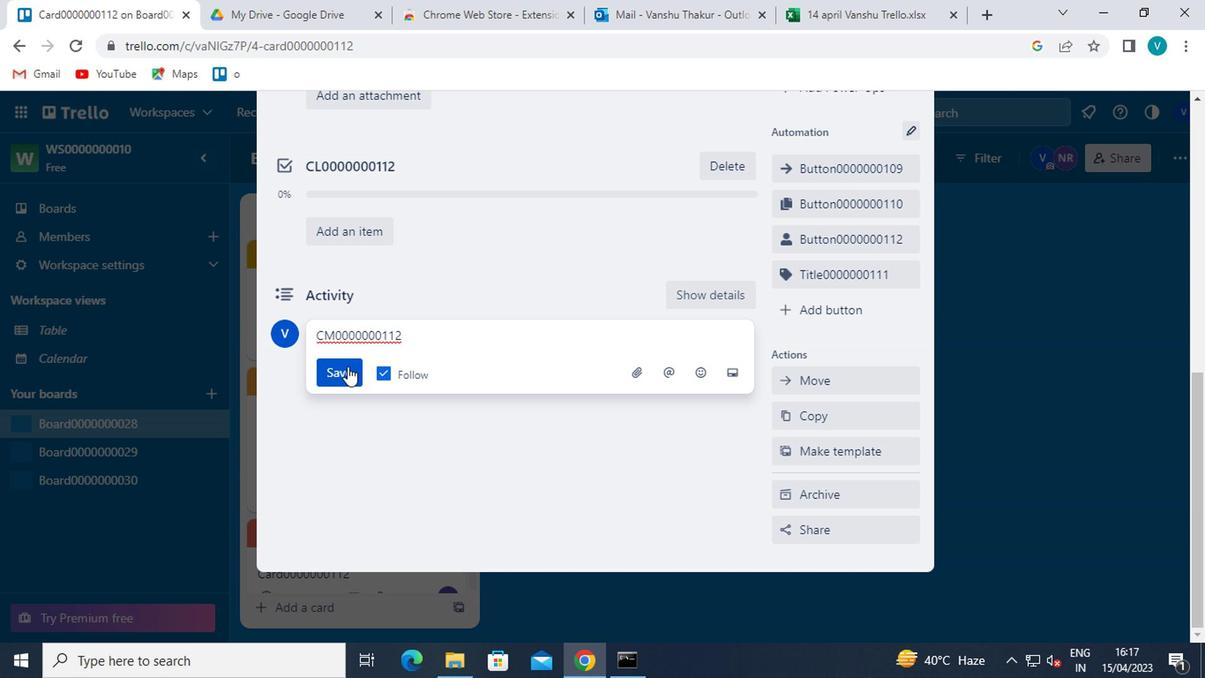 
